 Task: Find out when the last Metromover Inner Loop train is departing from Government Center to Brickell.
Action: Mouse moved to (255, 64)
Screenshot: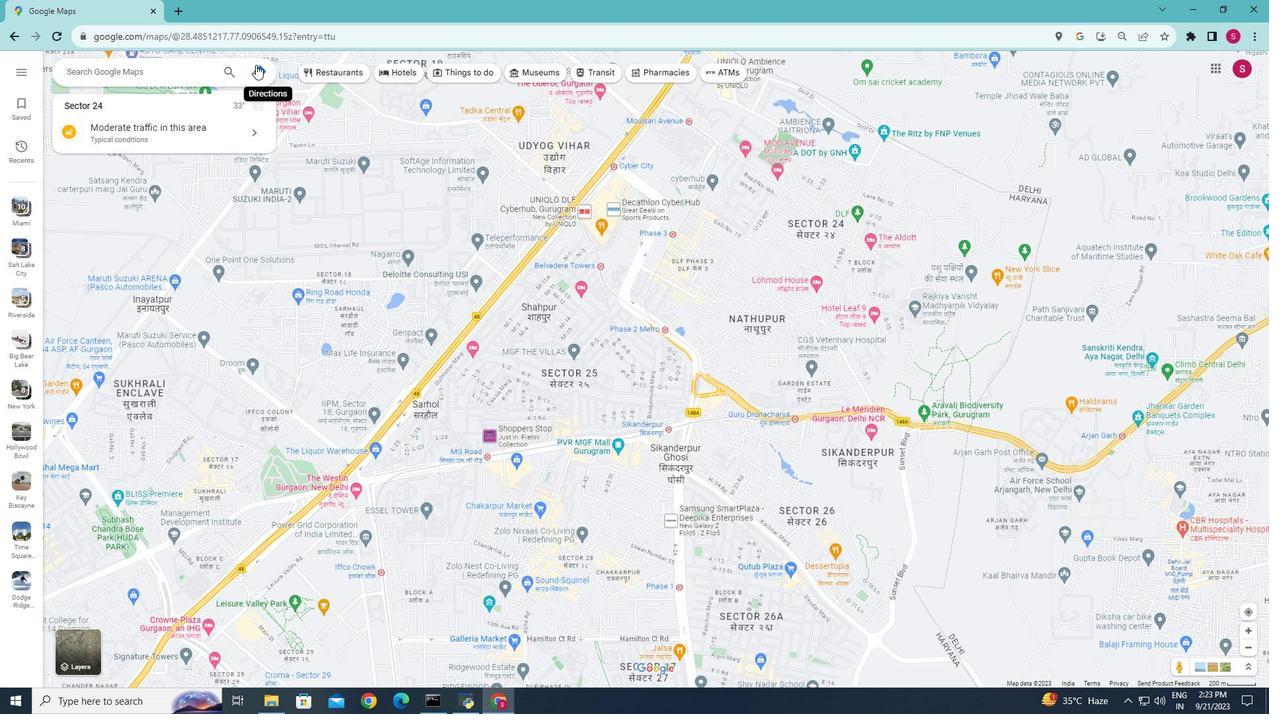 
Action: Mouse pressed left at (255, 64)
Screenshot: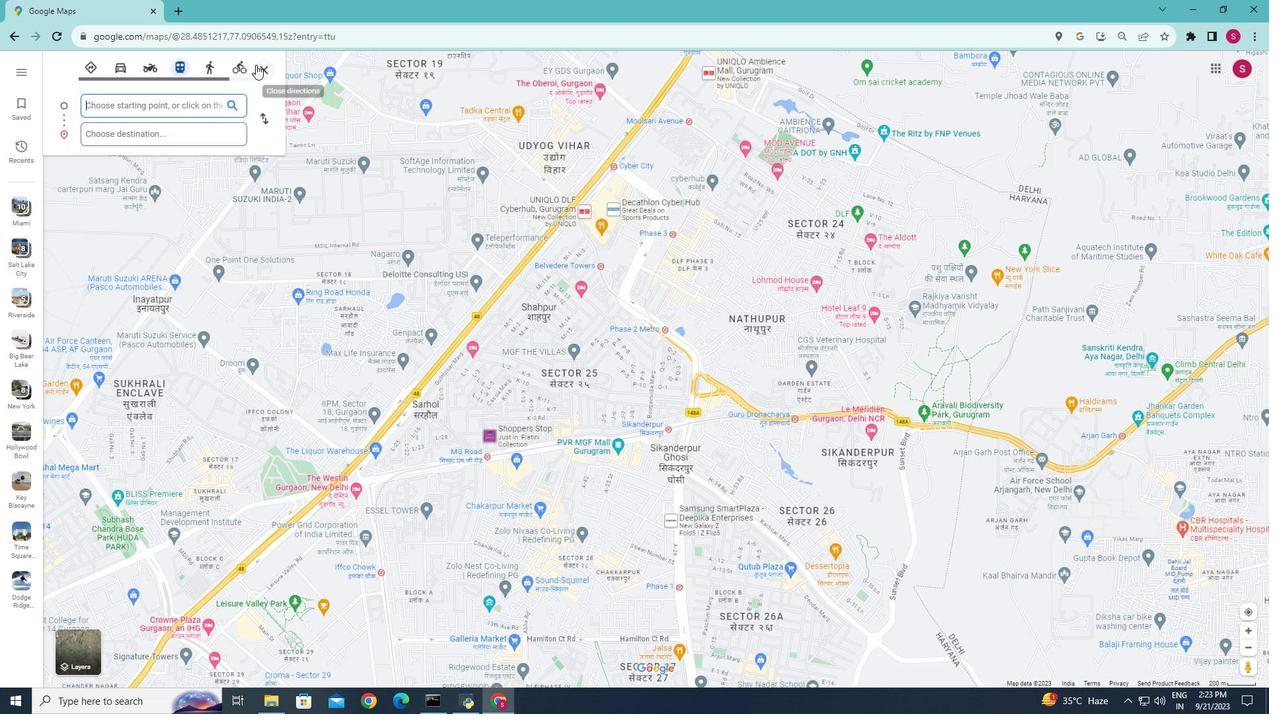 
Action: Mouse moved to (159, 109)
Screenshot: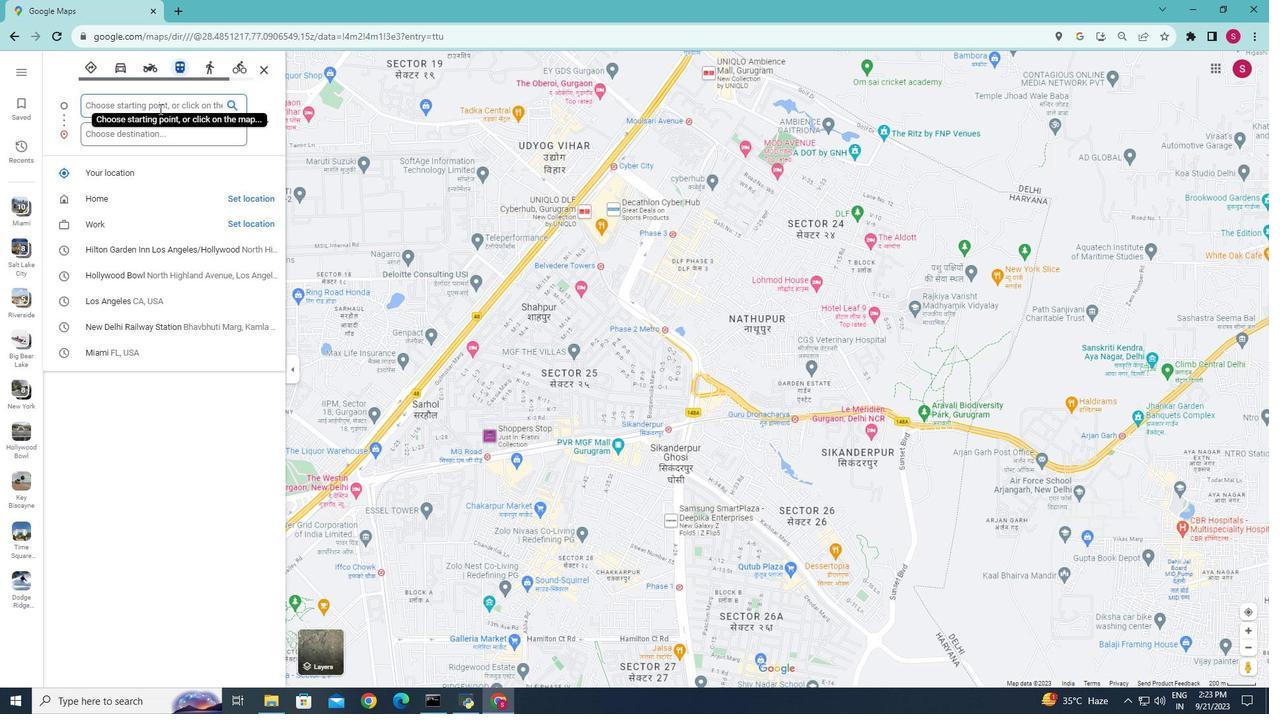 
Action: Mouse pressed left at (159, 109)
Screenshot: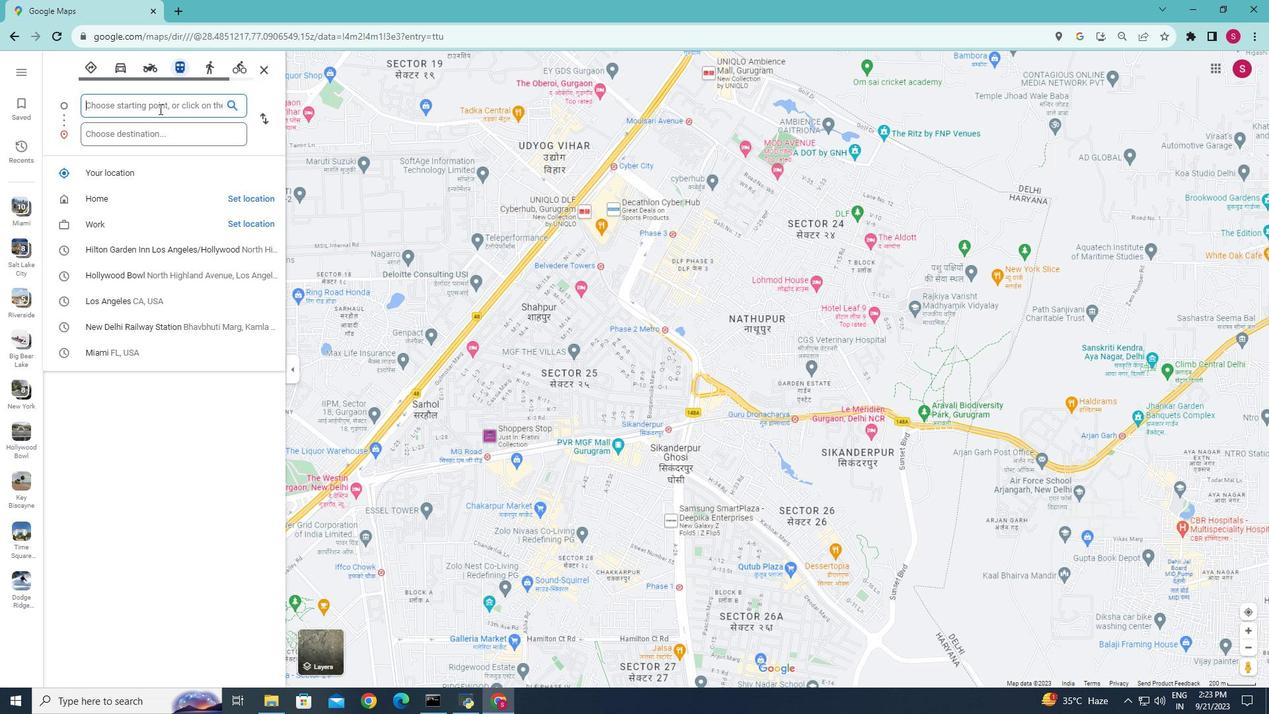 
Action: Key pressed <Key.caps_lock>G<Key.caps_lock>overnment<Key.space><Key.caps_lock>C<Key.caps_lock>enter
Screenshot: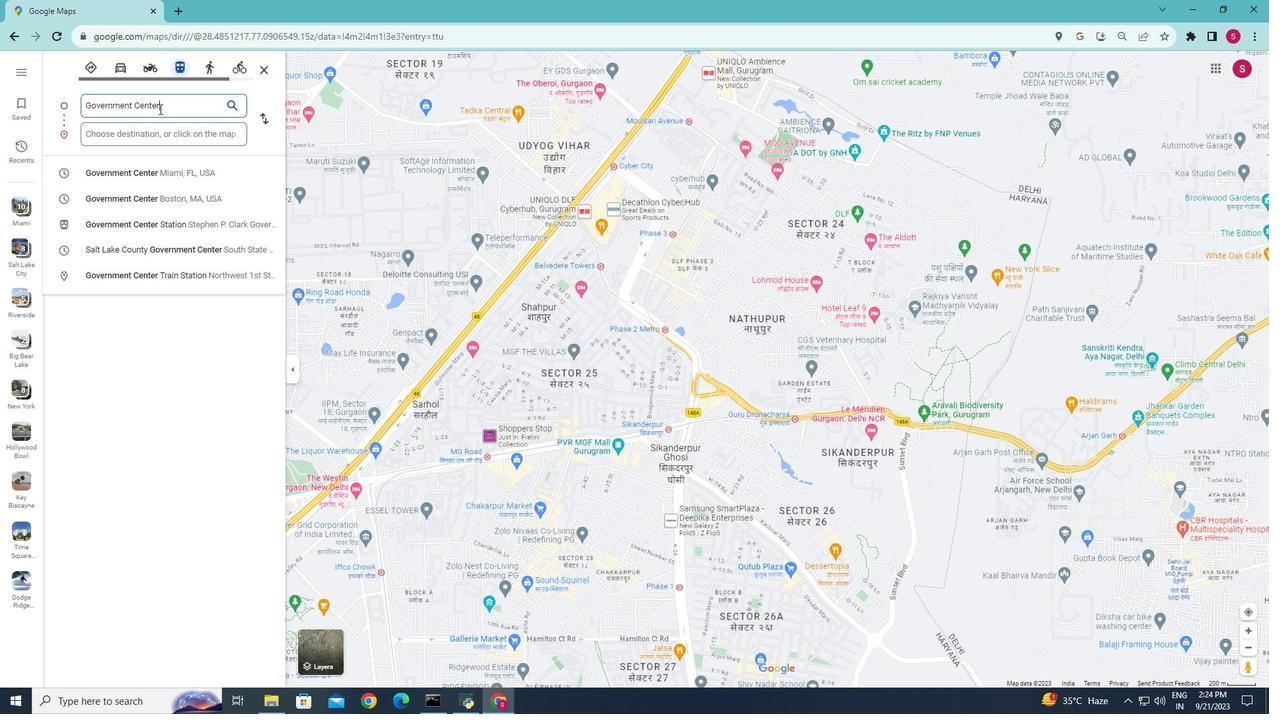 
Action: Mouse moved to (163, 166)
Screenshot: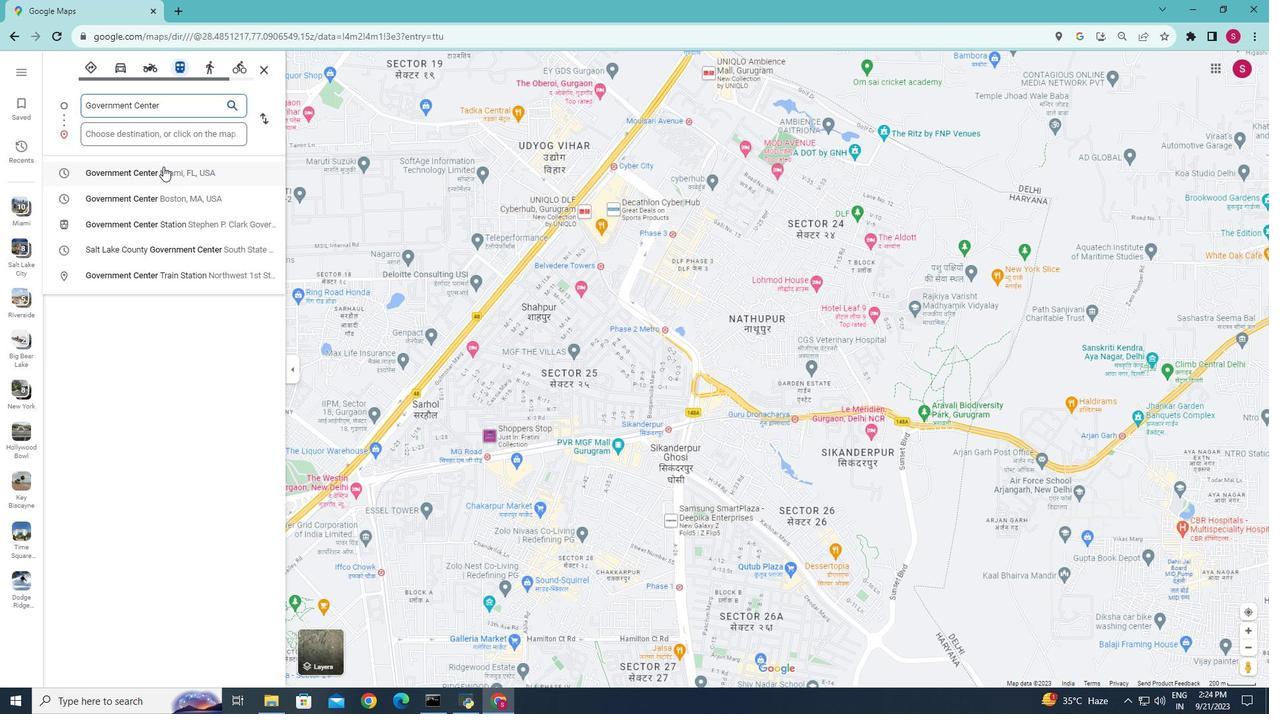 
Action: Mouse pressed left at (163, 166)
Screenshot: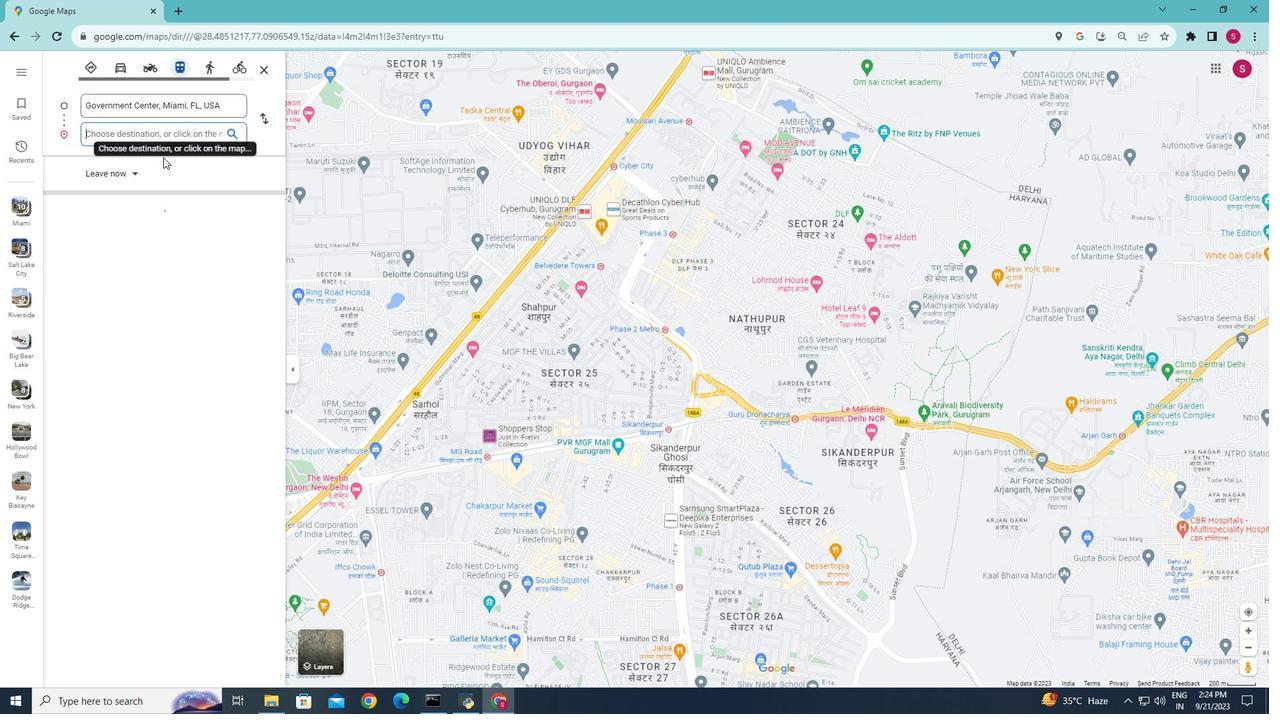 
Action: Mouse moved to (158, 132)
Screenshot: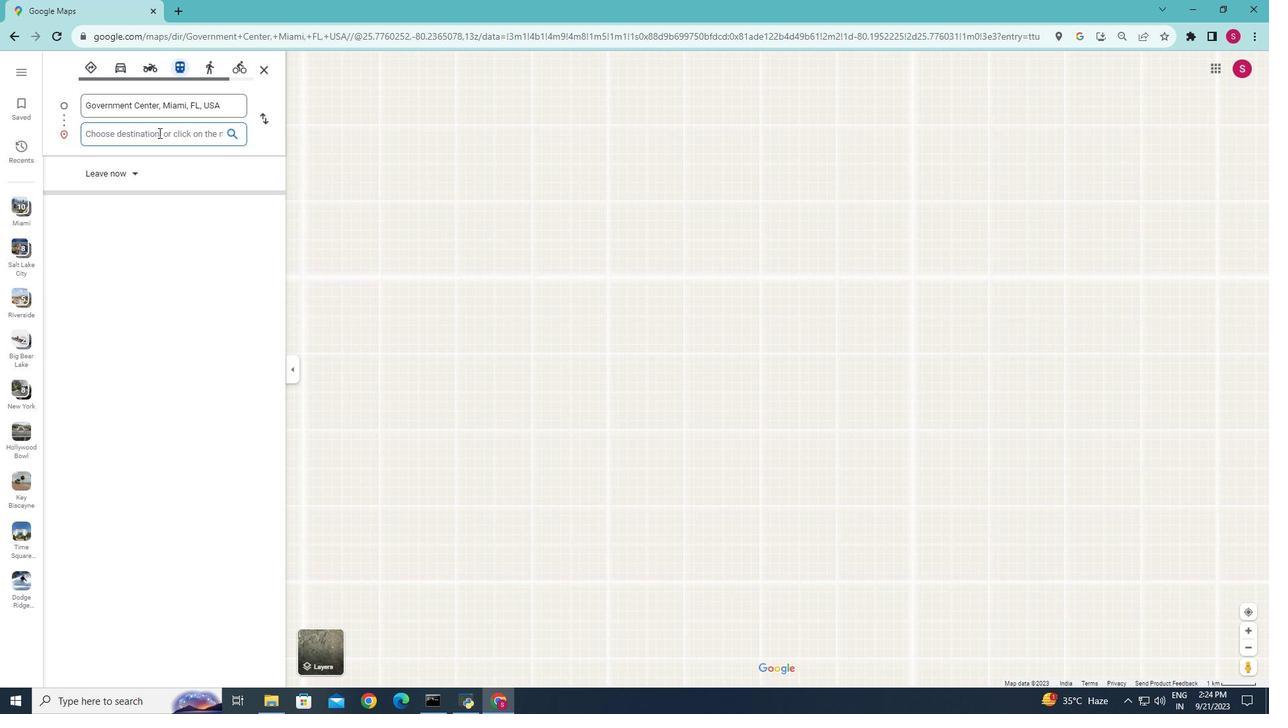 
Action: Mouse pressed left at (158, 132)
Screenshot: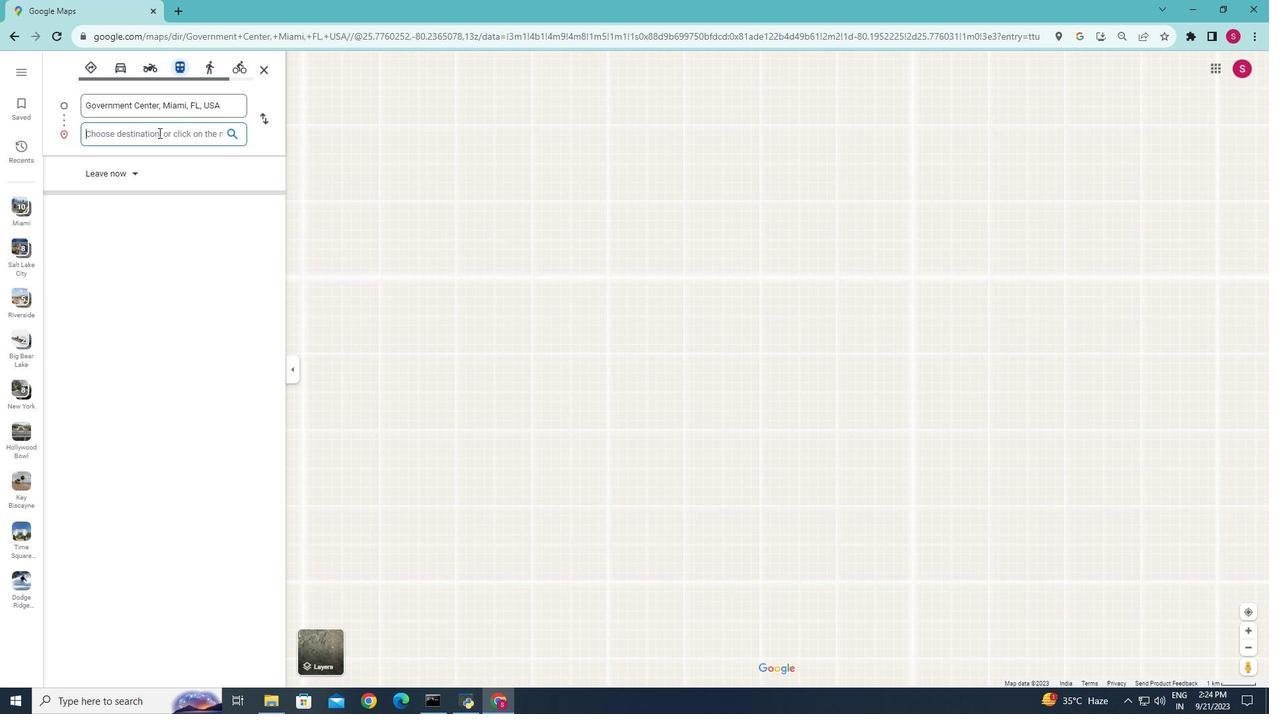 
Action: Key pressed <Key.caps_lock>B<Key.caps_lock>rickell
Screenshot: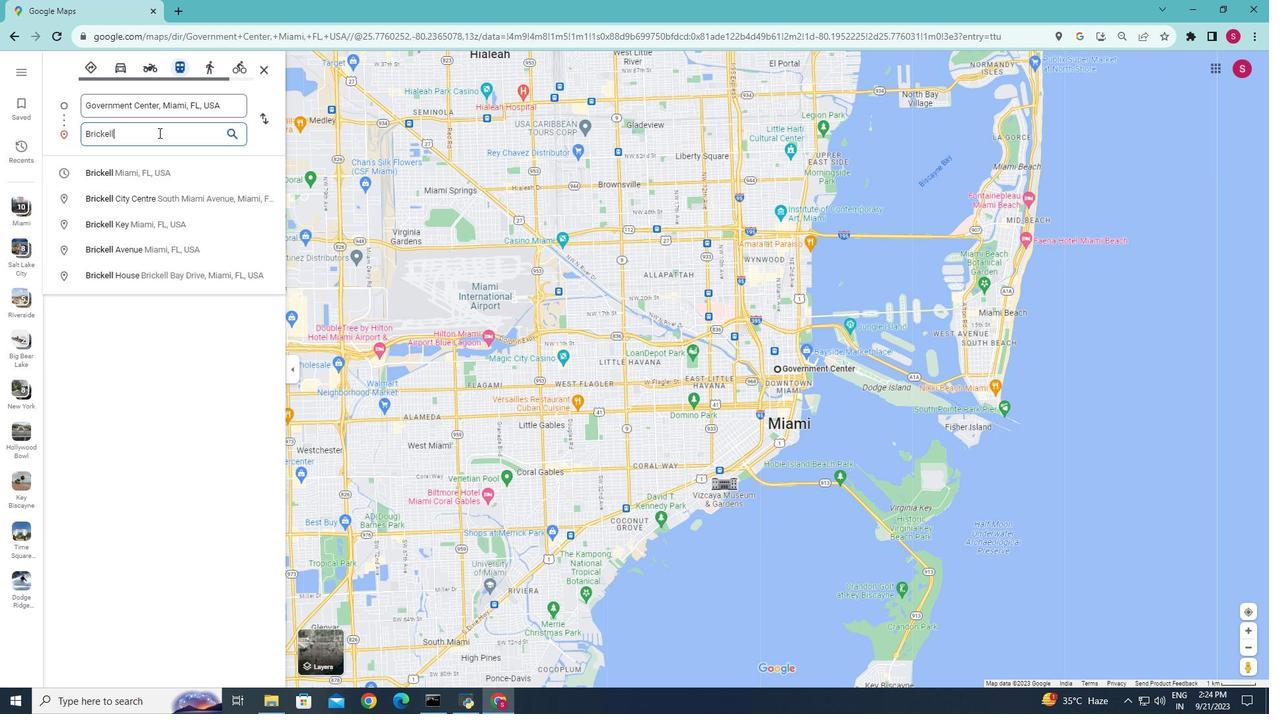 
Action: Mouse moved to (153, 170)
Screenshot: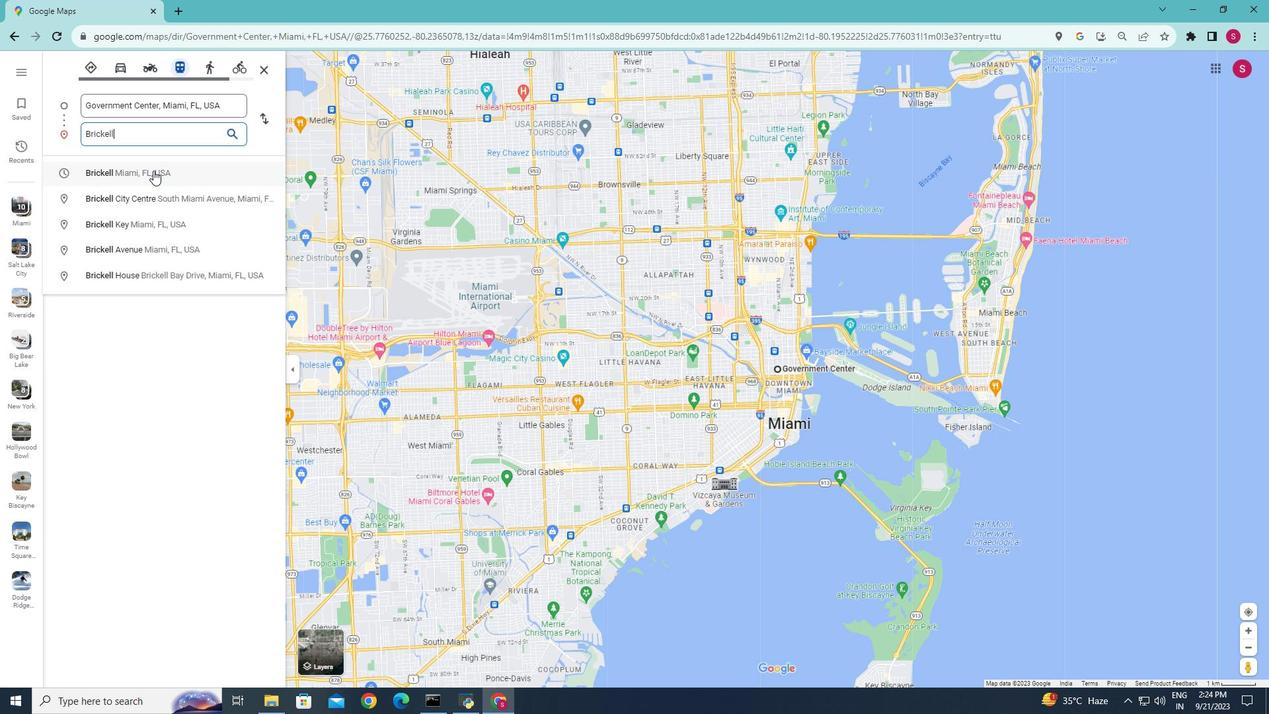 
Action: Mouse pressed left at (153, 170)
Screenshot: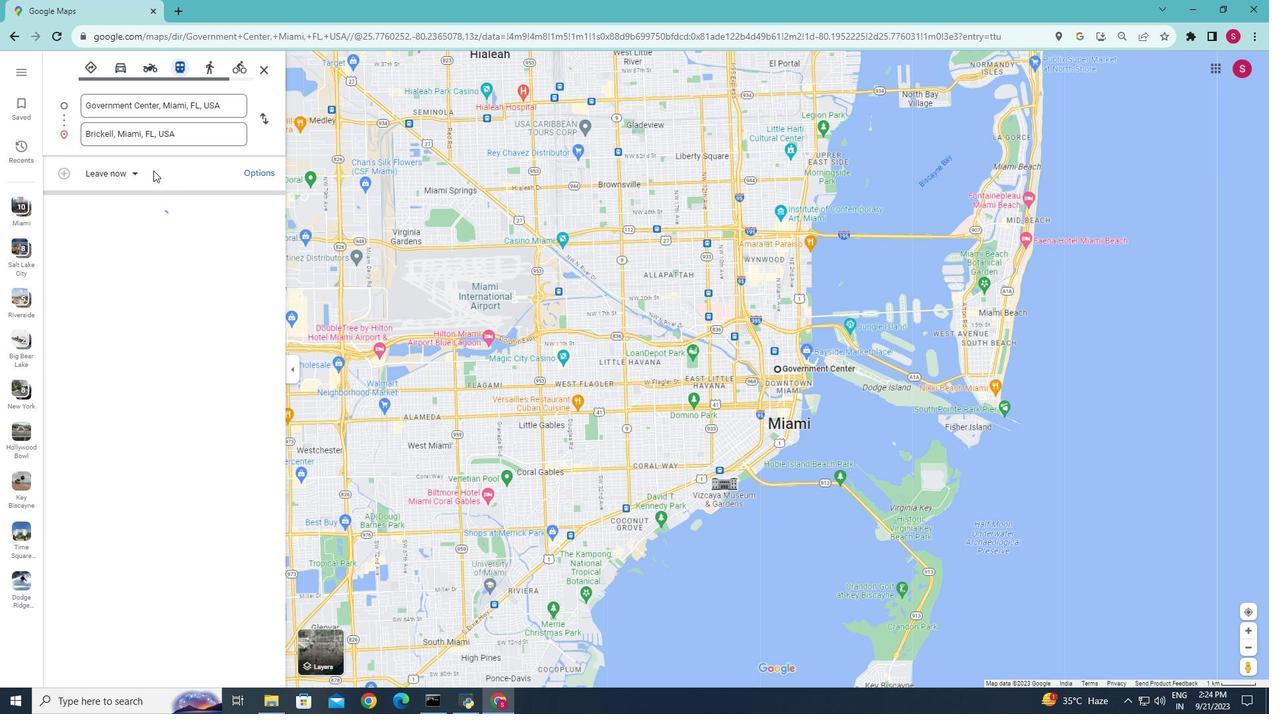 
Action: Mouse moved to (109, 308)
Screenshot: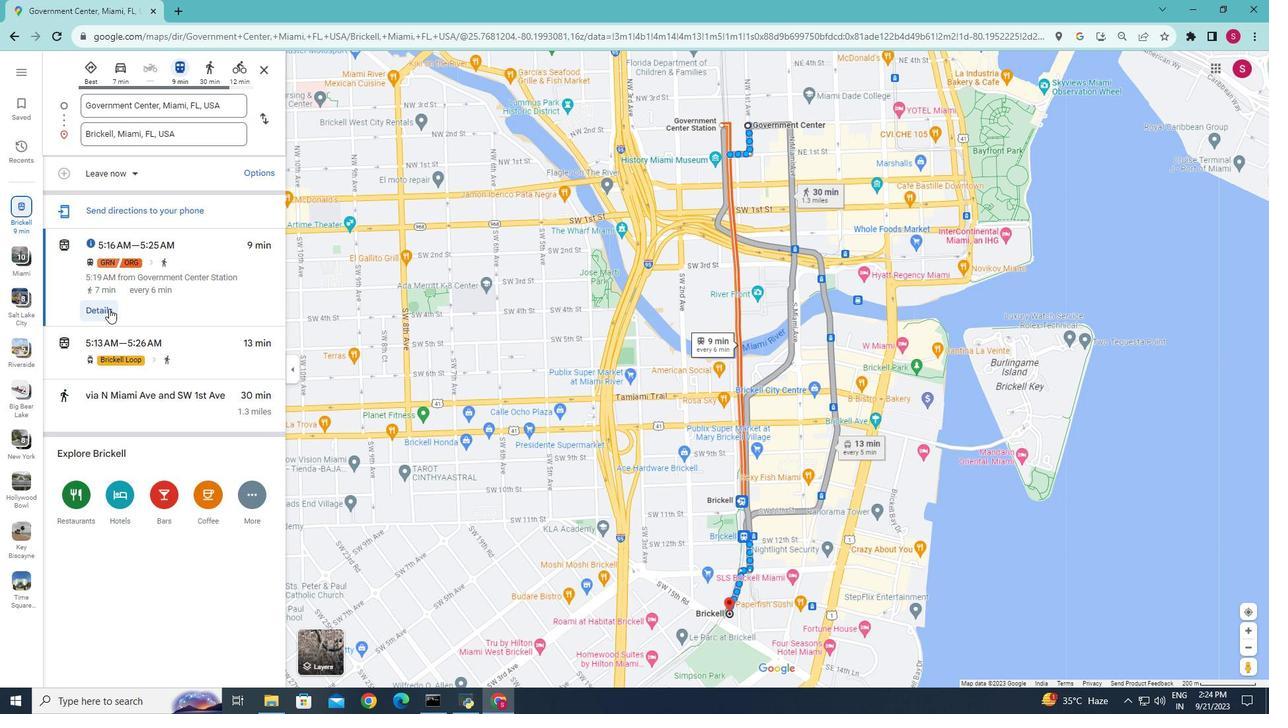 
Action: Mouse pressed left at (109, 308)
Screenshot: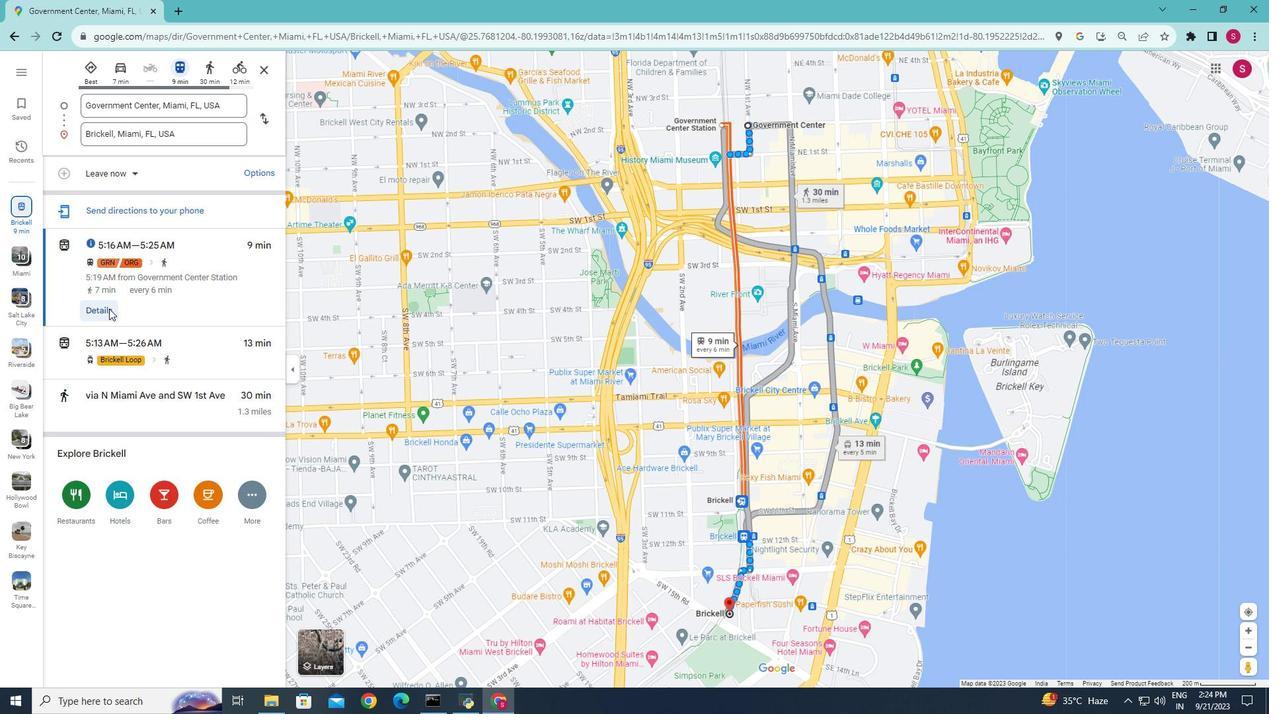 
Action: Mouse moved to (171, 394)
Screenshot: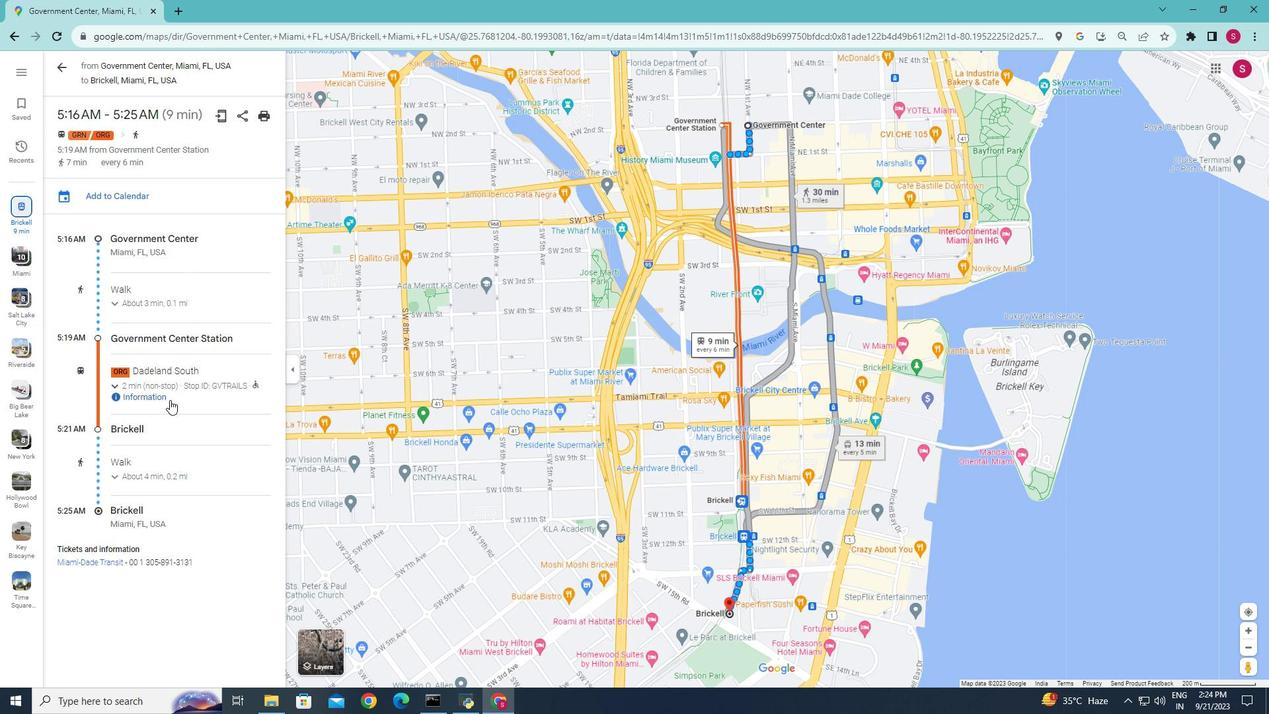 
Action: Mouse scrolled (171, 394) with delta (0, 0)
Screenshot: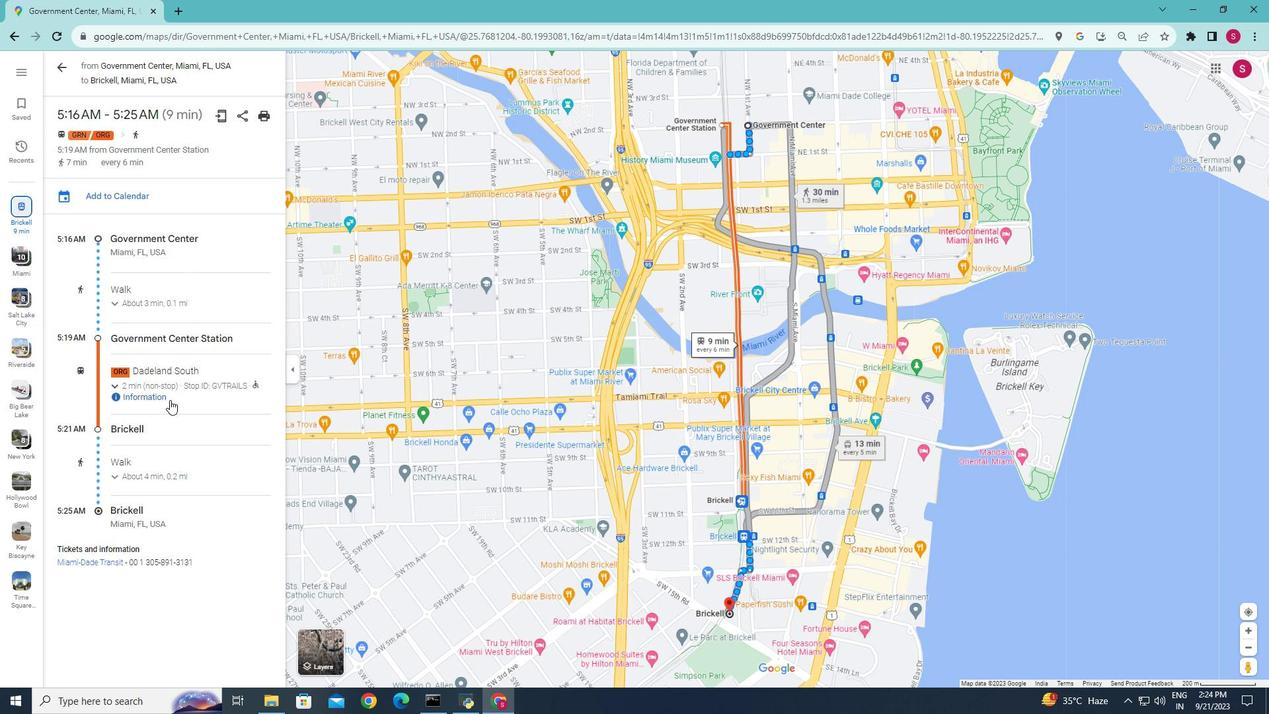 
Action: Mouse moved to (169, 400)
Screenshot: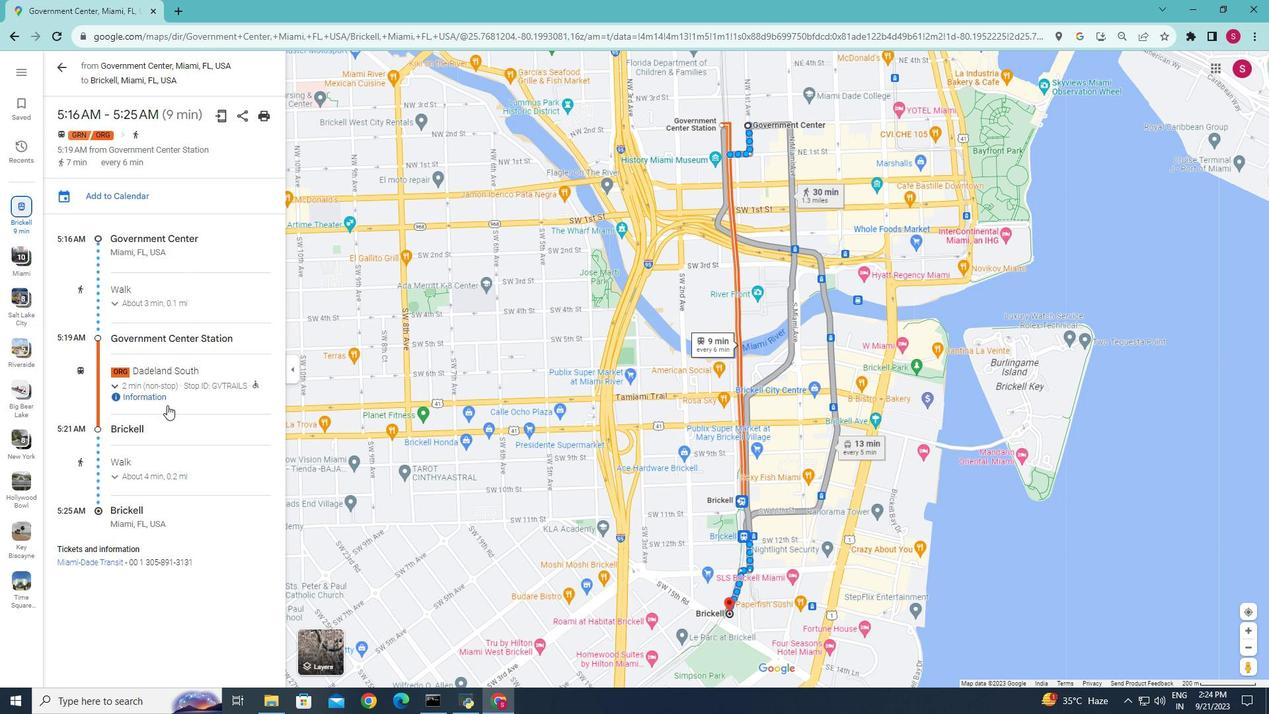 
Action: Mouse scrolled (169, 399) with delta (0, 0)
Screenshot: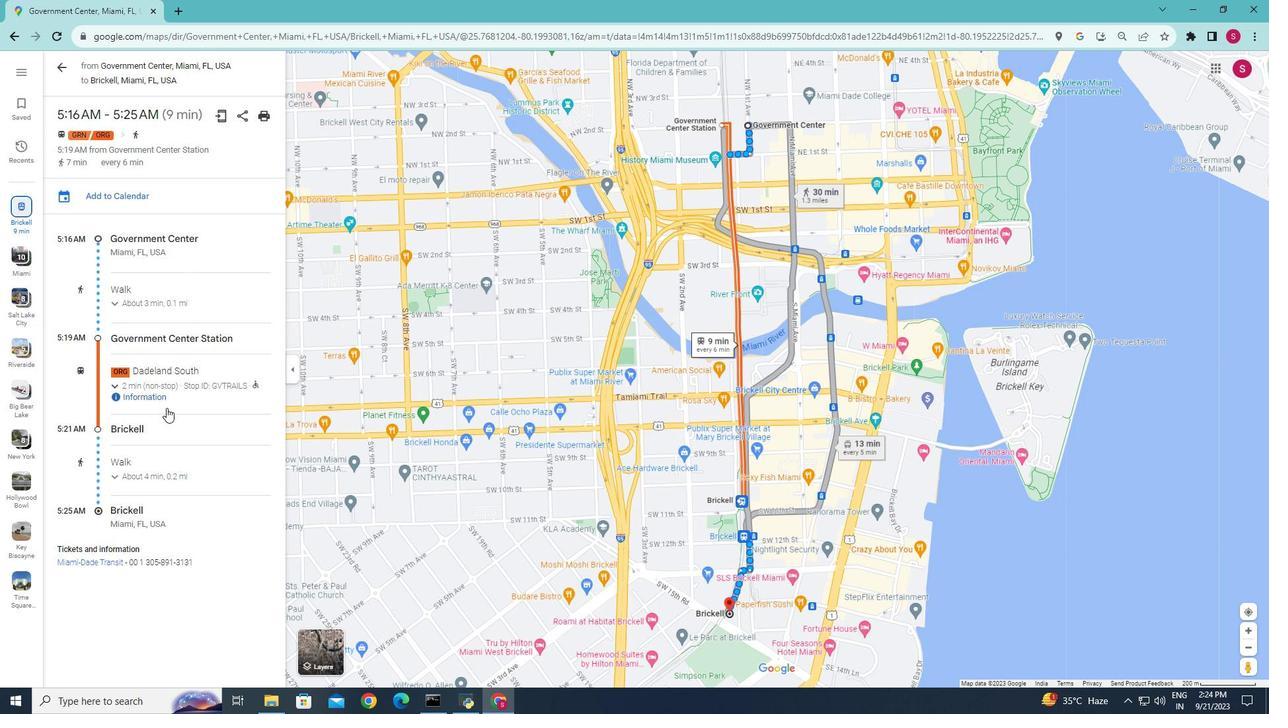 
Action: Mouse moved to (155, 355)
Screenshot: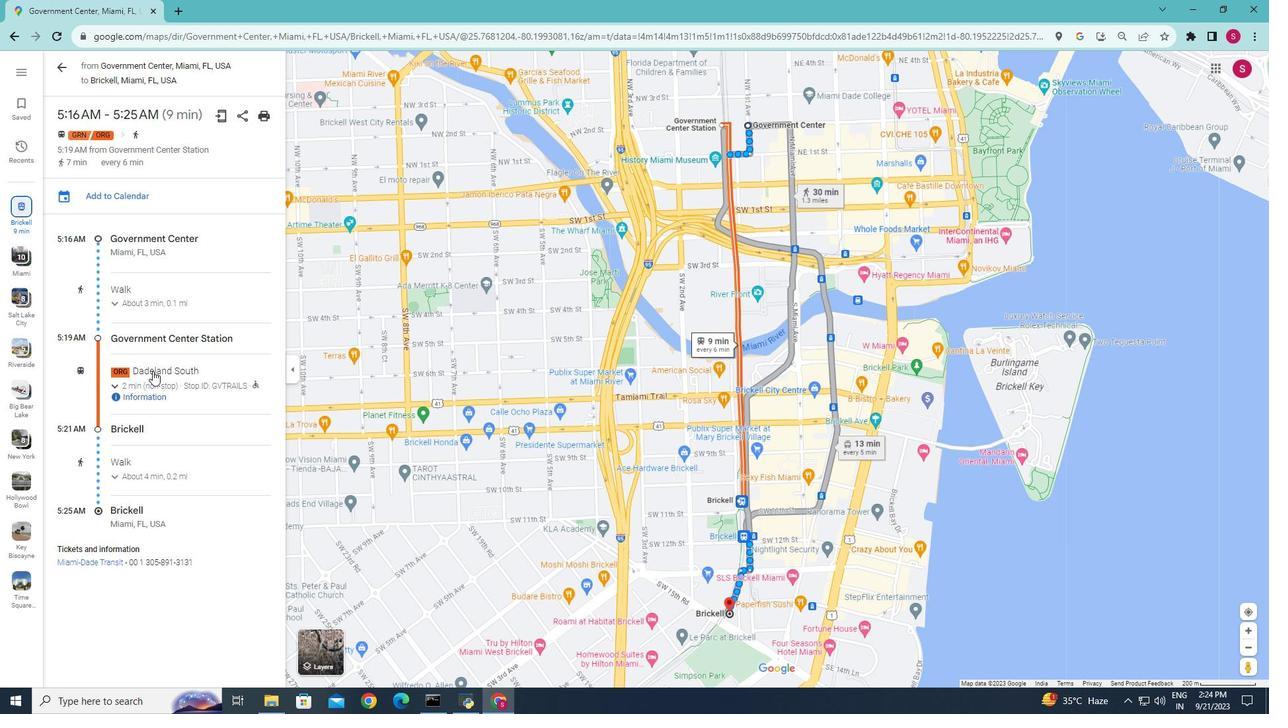 
Action: Mouse scrolled (155, 355) with delta (0, 0)
Screenshot: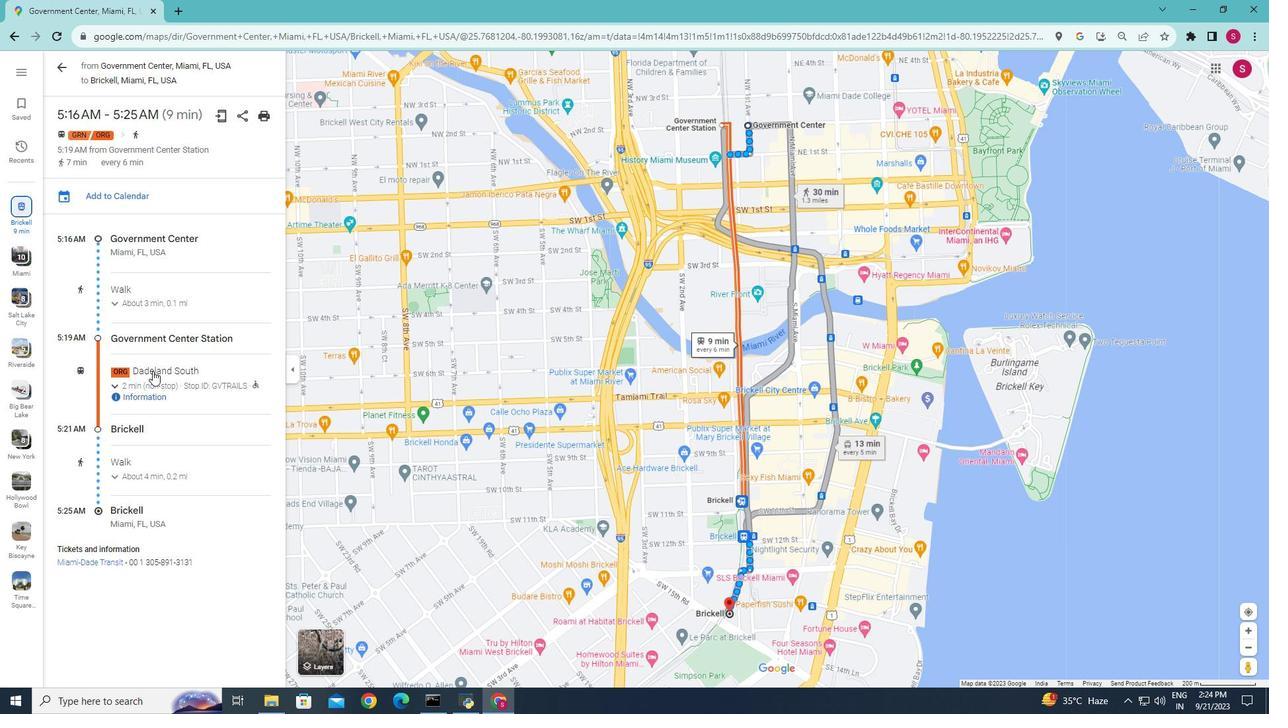 
Action: Mouse moved to (65, 68)
Screenshot: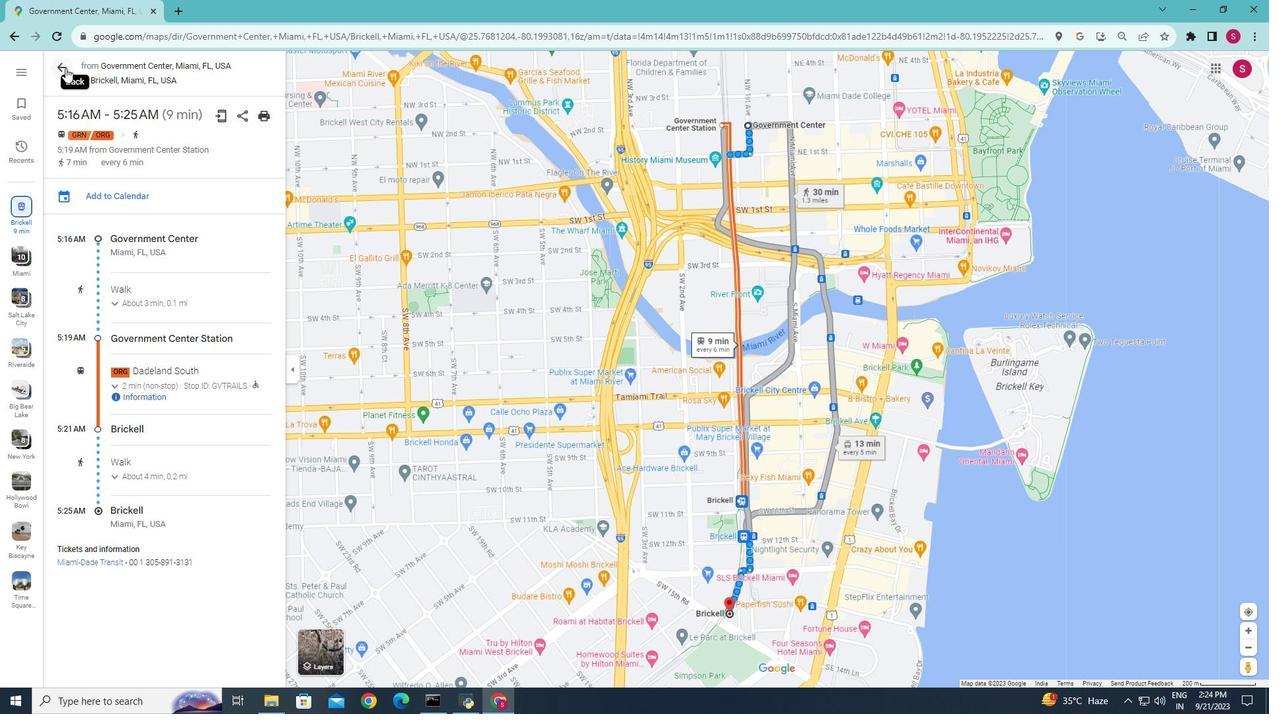 
Action: Mouse pressed left at (65, 68)
Screenshot: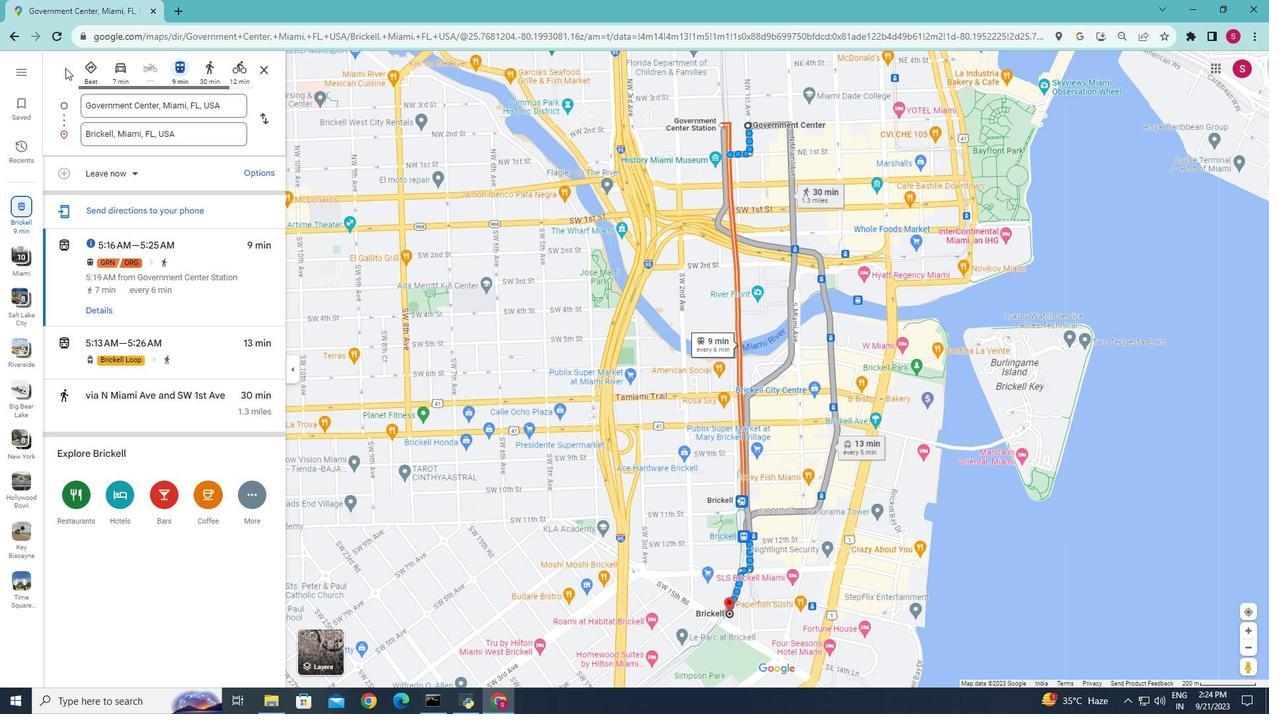 
Action: Mouse moved to (252, 174)
Screenshot: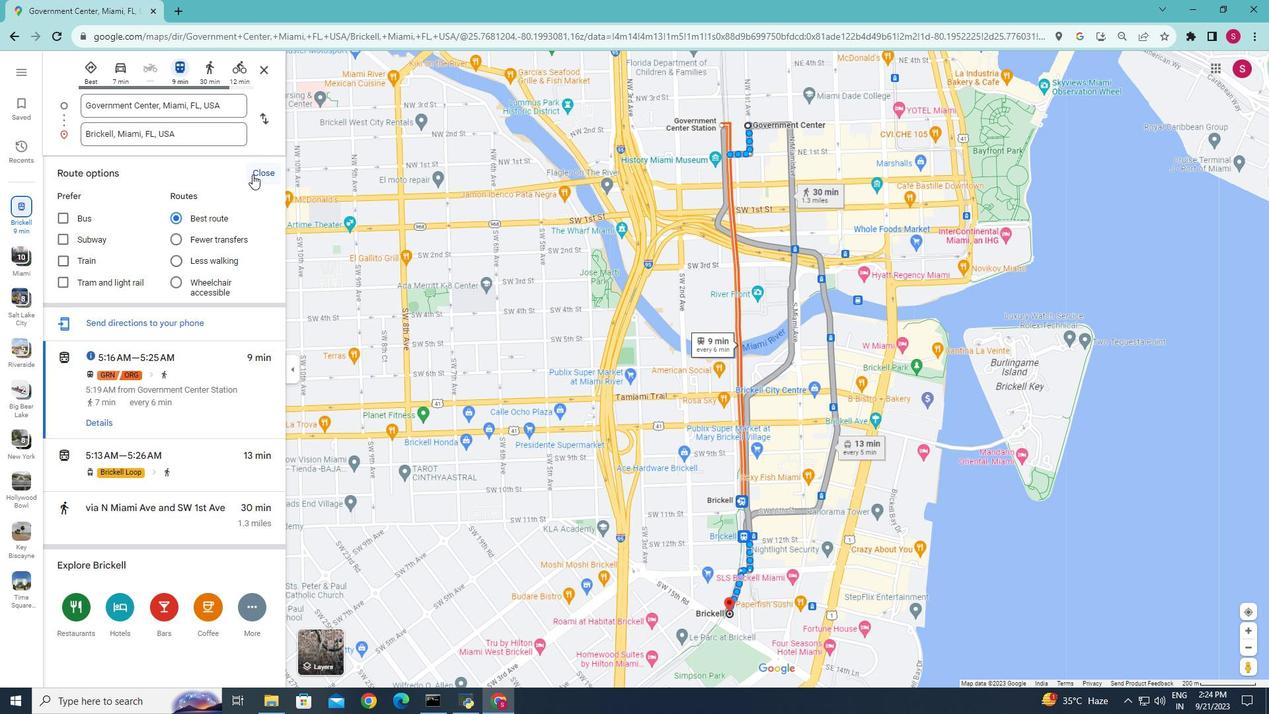 
Action: Mouse pressed left at (252, 174)
Screenshot: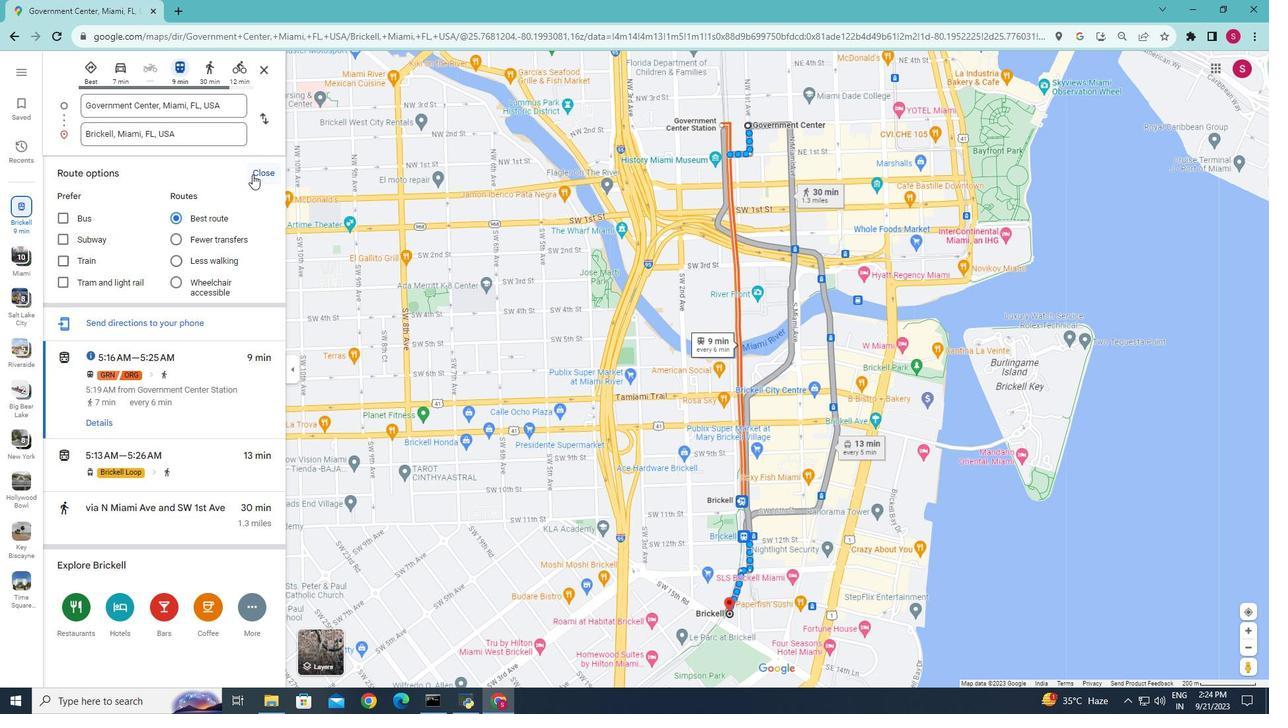 
Action: Mouse moved to (62, 262)
Screenshot: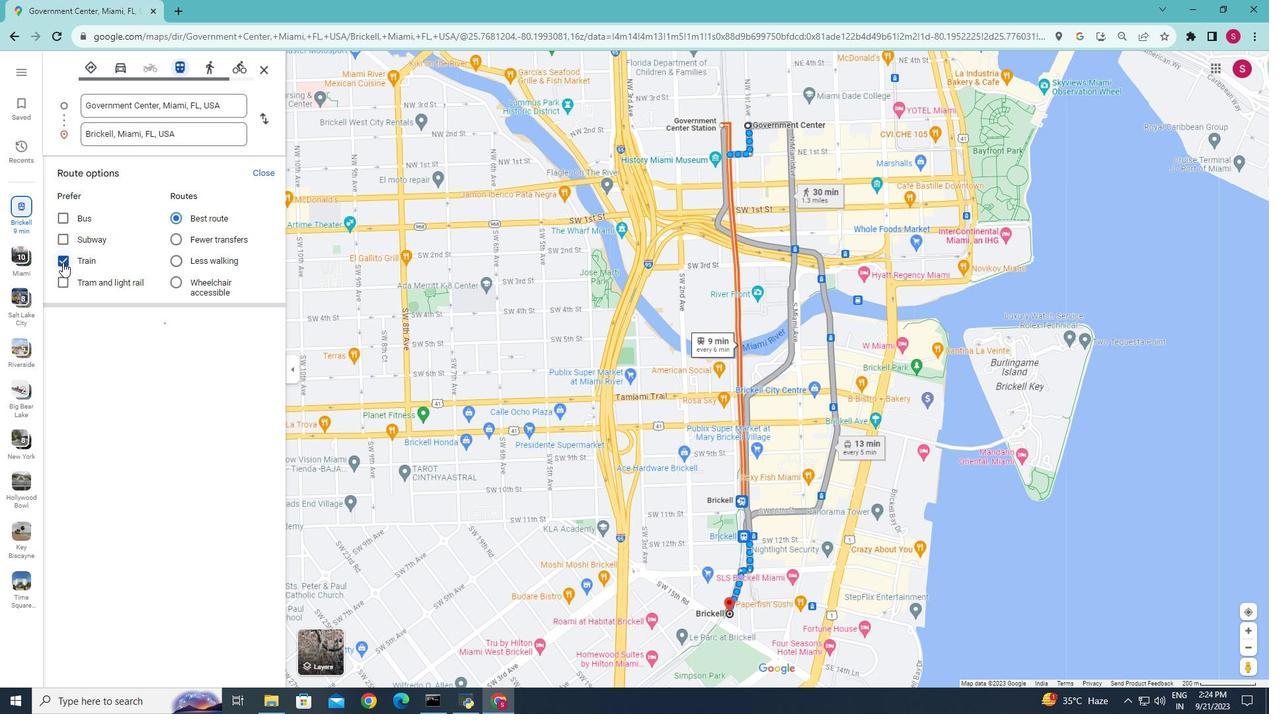 
Action: Mouse pressed left at (62, 262)
Screenshot: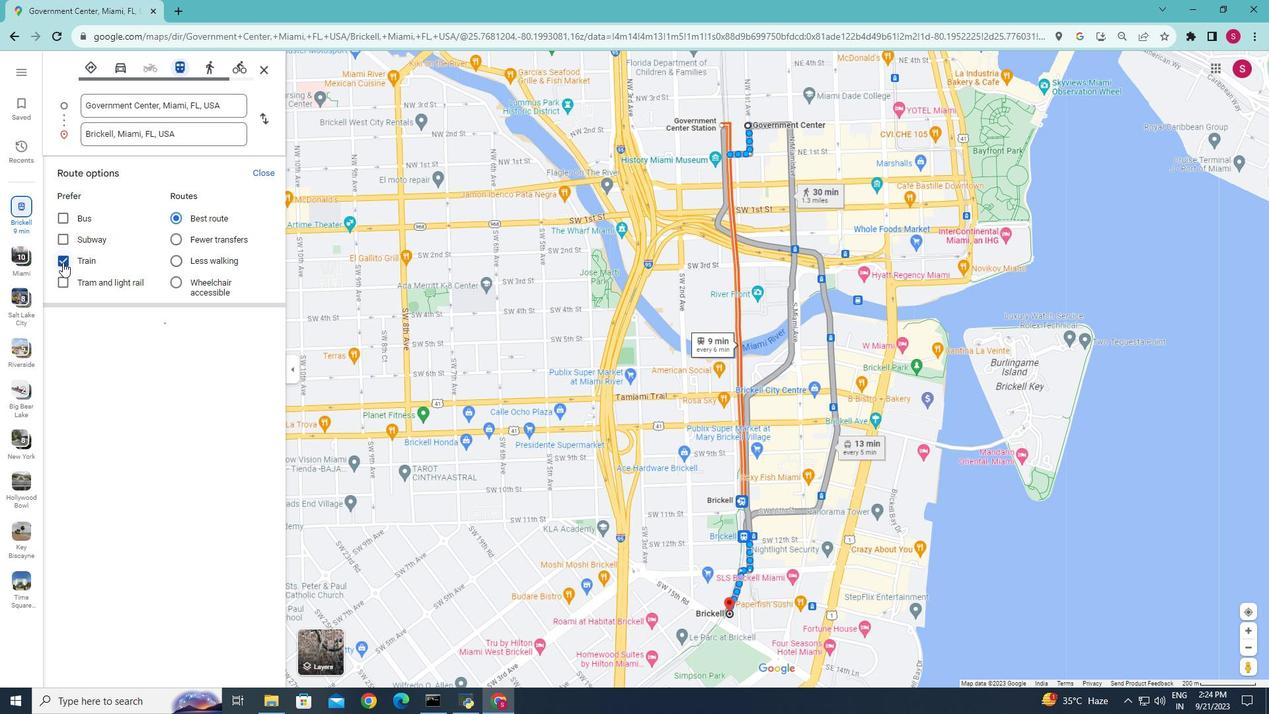 
Action: Mouse moved to (63, 279)
Screenshot: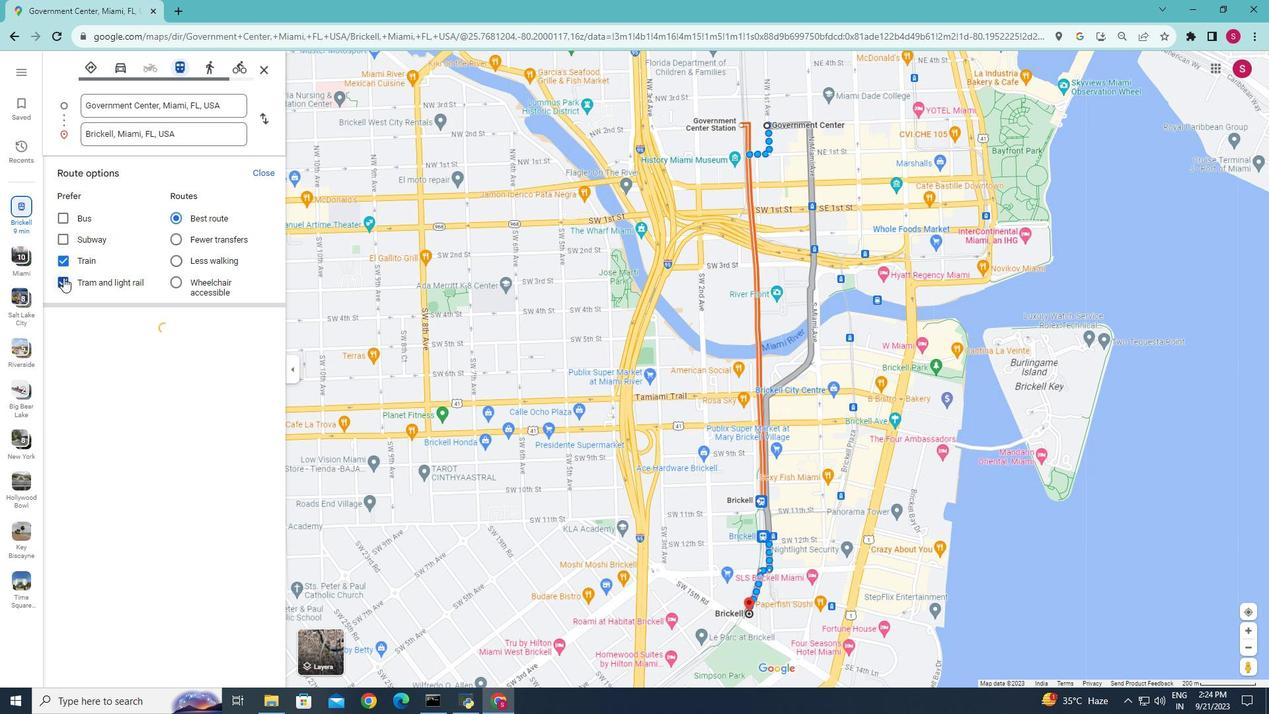 
Action: Mouse pressed left at (63, 279)
Screenshot: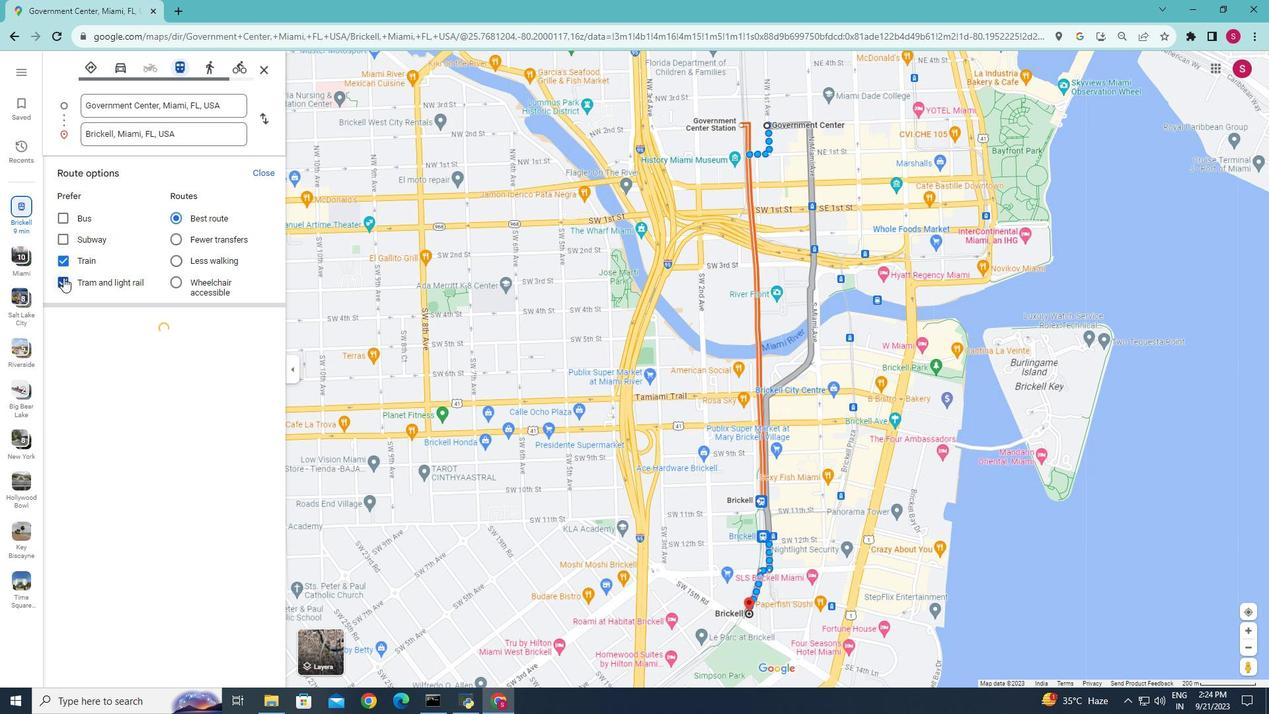 
Action: Mouse moved to (99, 423)
Screenshot: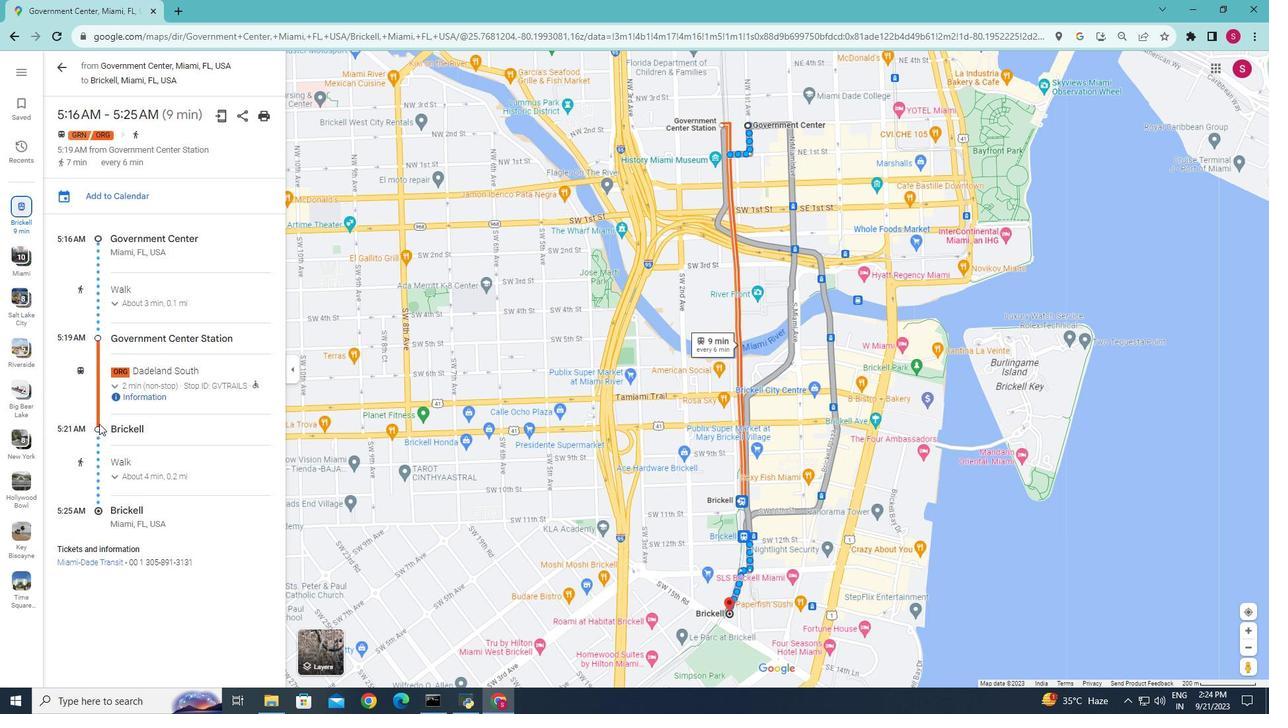 
Action: Mouse pressed left at (99, 423)
Screenshot: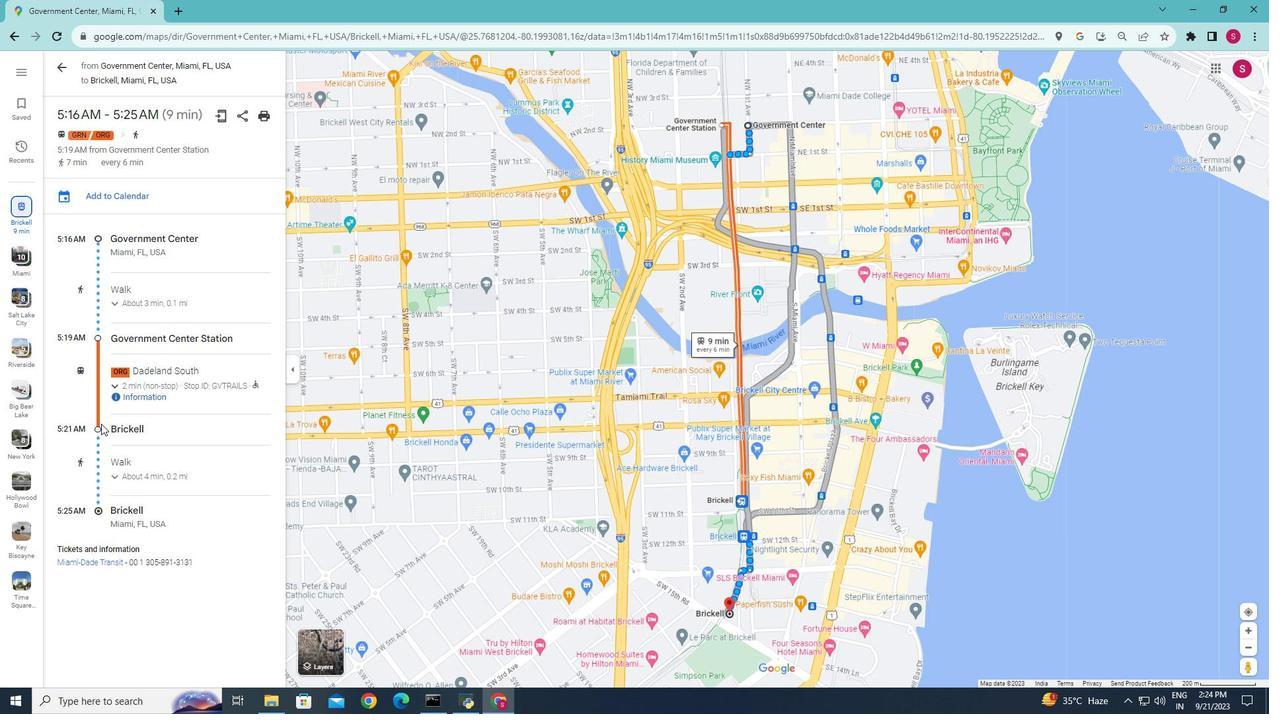 
Action: Mouse moved to (205, 411)
Screenshot: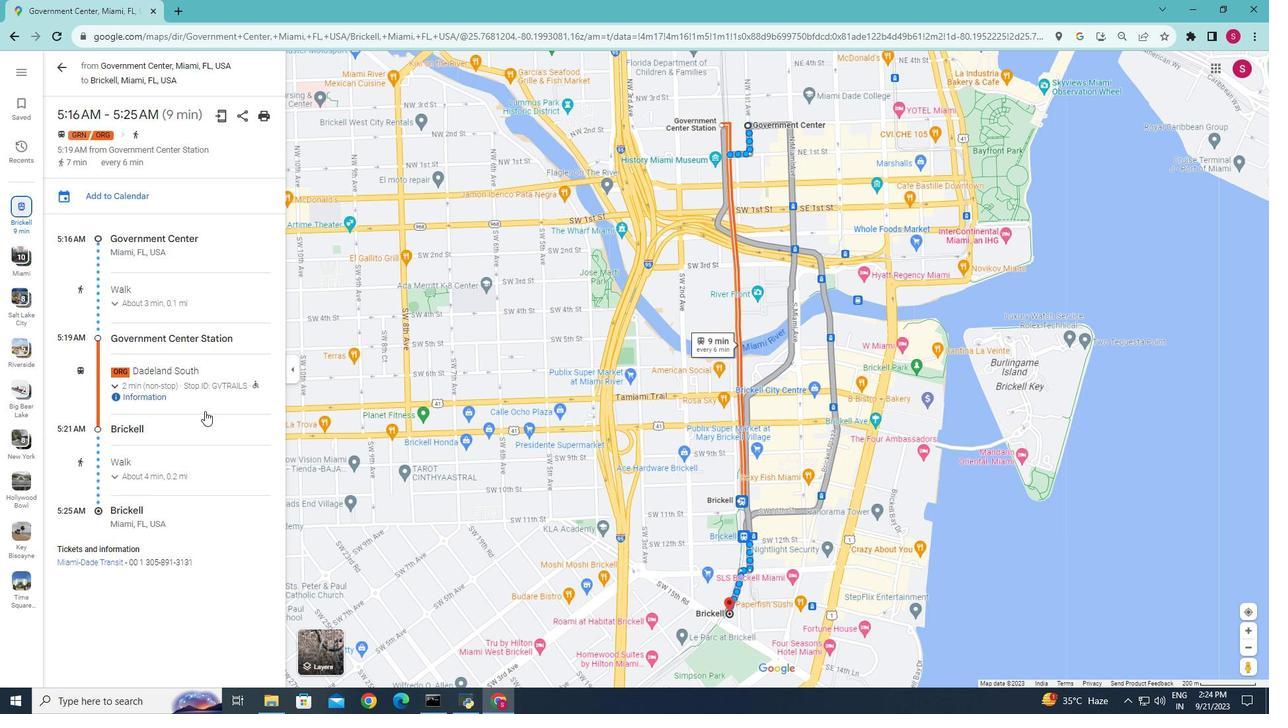 
Action: Mouse scrolled (205, 410) with delta (0, 0)
Screenshot: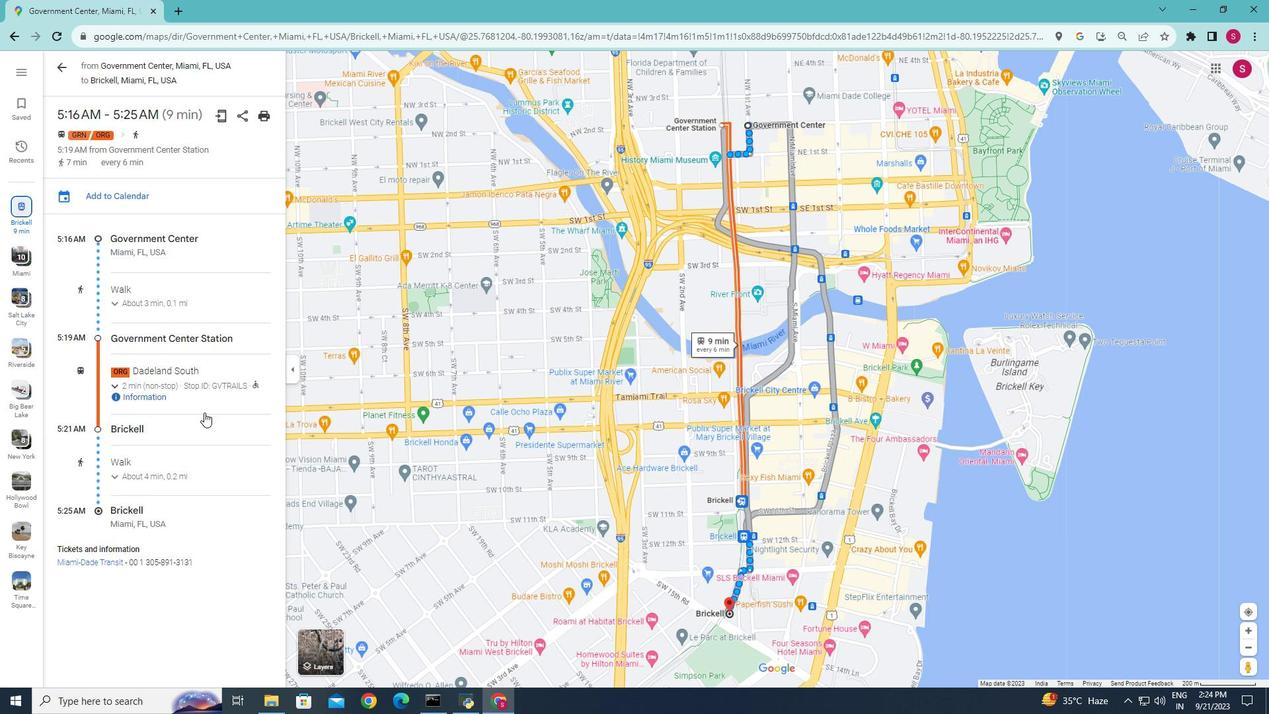 
Action: Mouse scrolled (205, 410) with delta (0, 0)
Screenshot: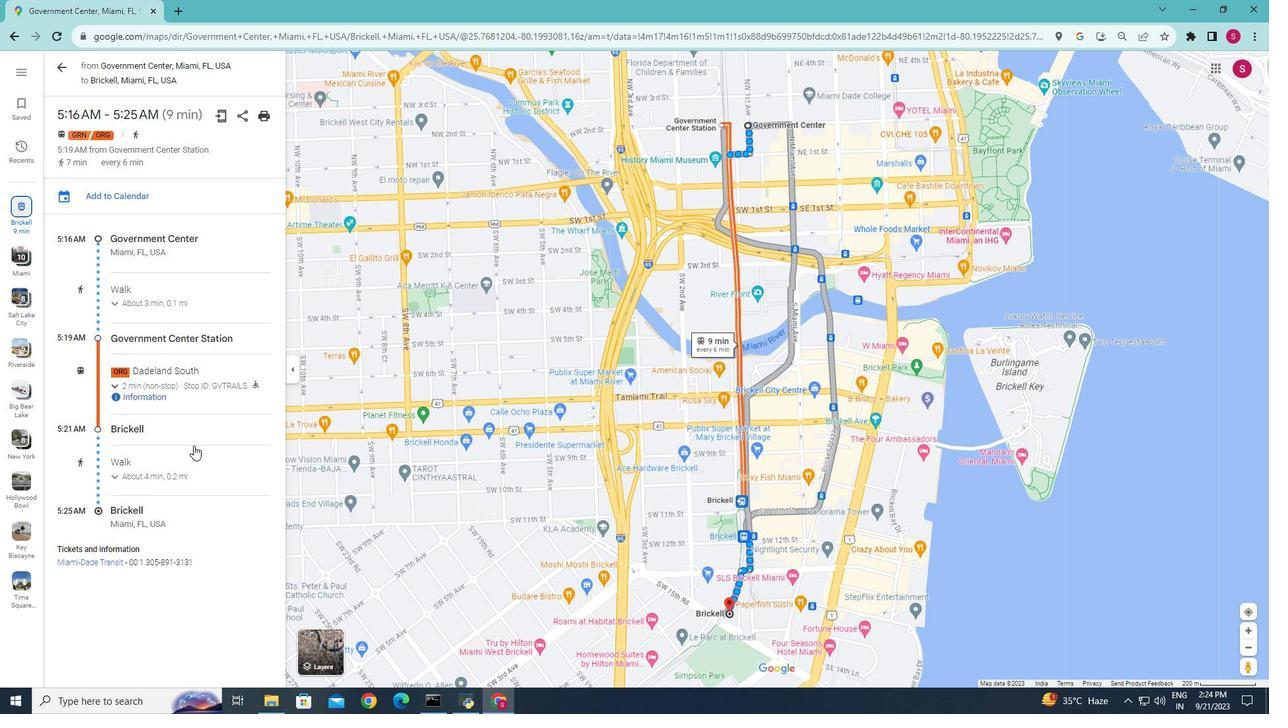 
Action: Mouse moved to (205, 412)
Screenshot: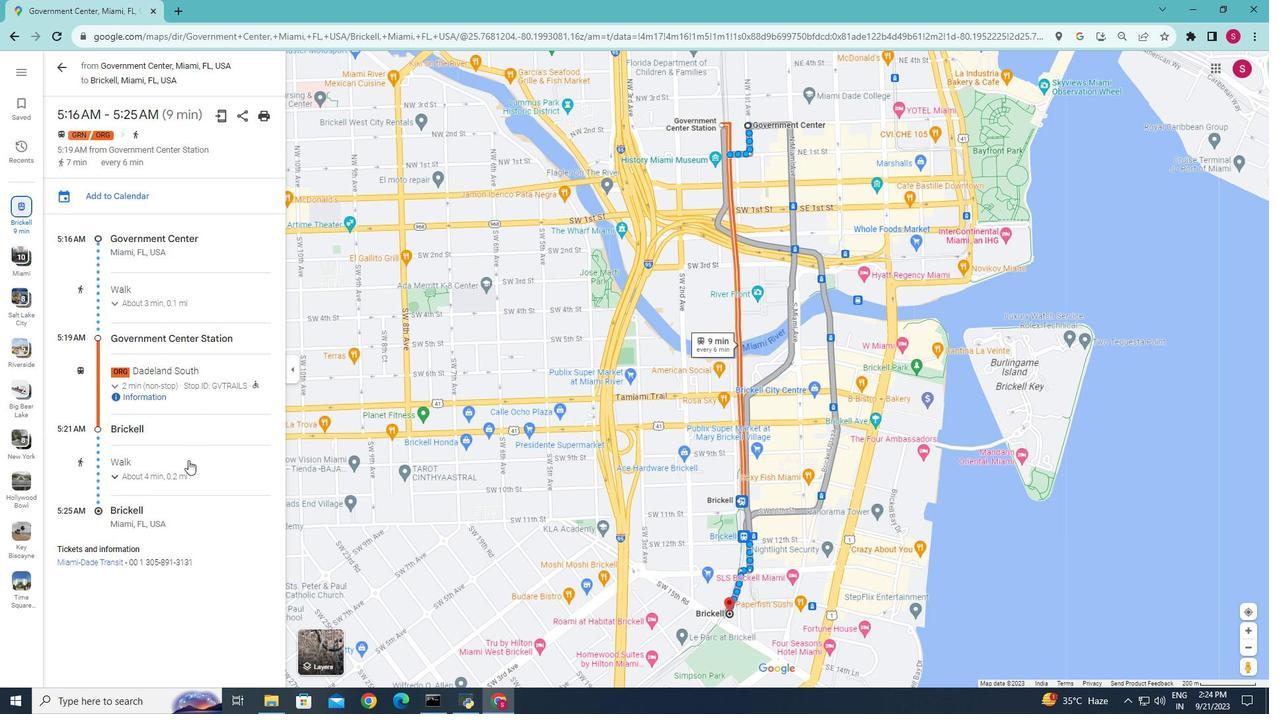 
Action: Mouse scrolled (205, 411) with delta (0, 0)
Screenshot: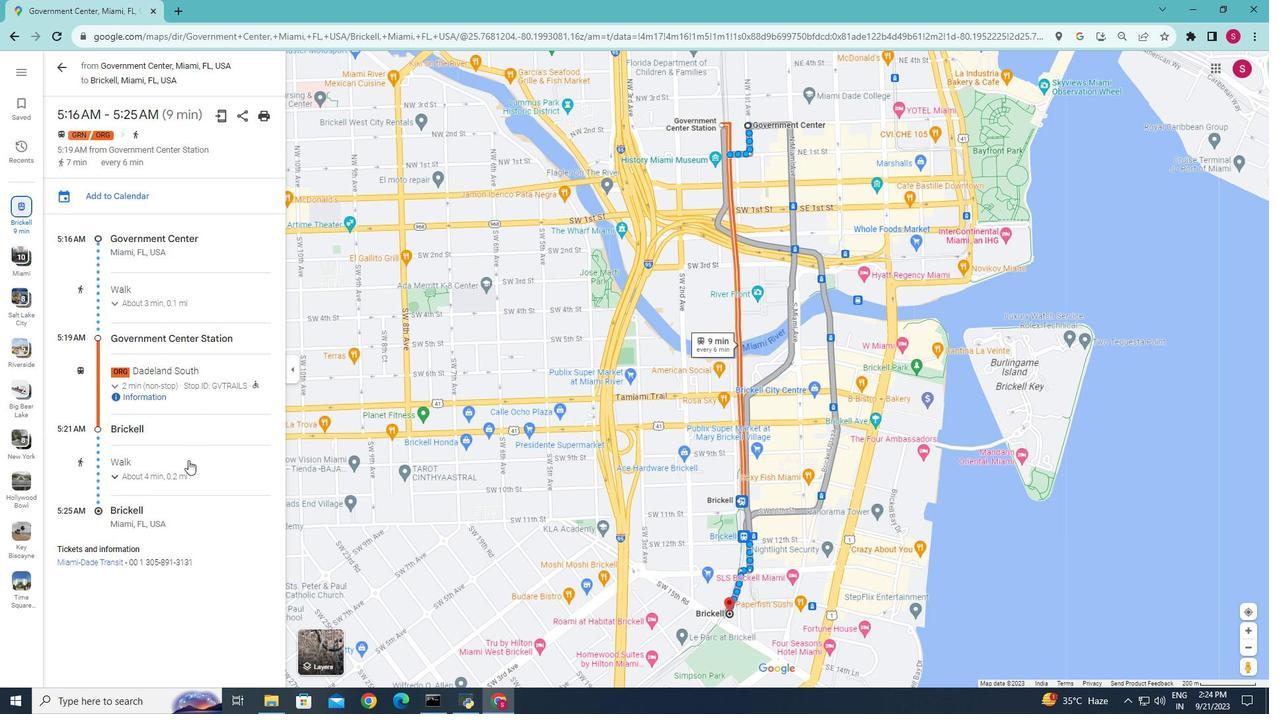 
Action: Mouse moved to (188, 460)
Screenshot: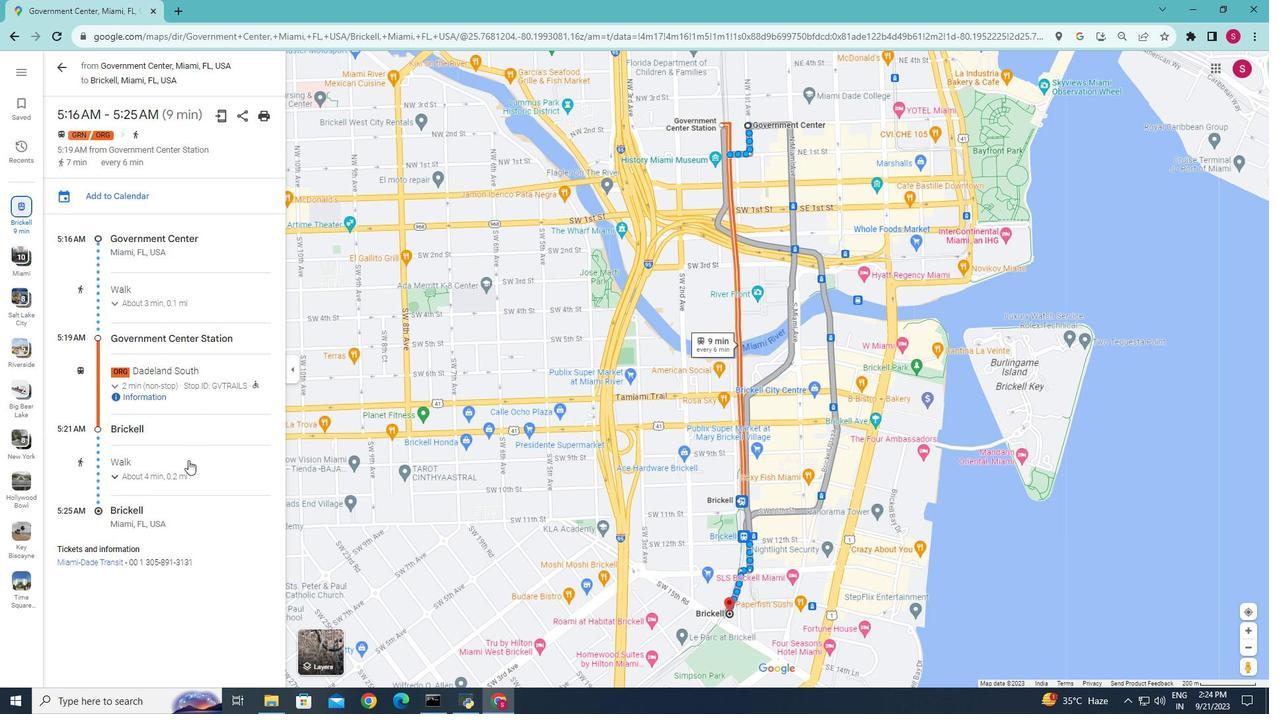 
Action: Mouse scrolled (188, 461) with delta (0, 0)
Screenshot: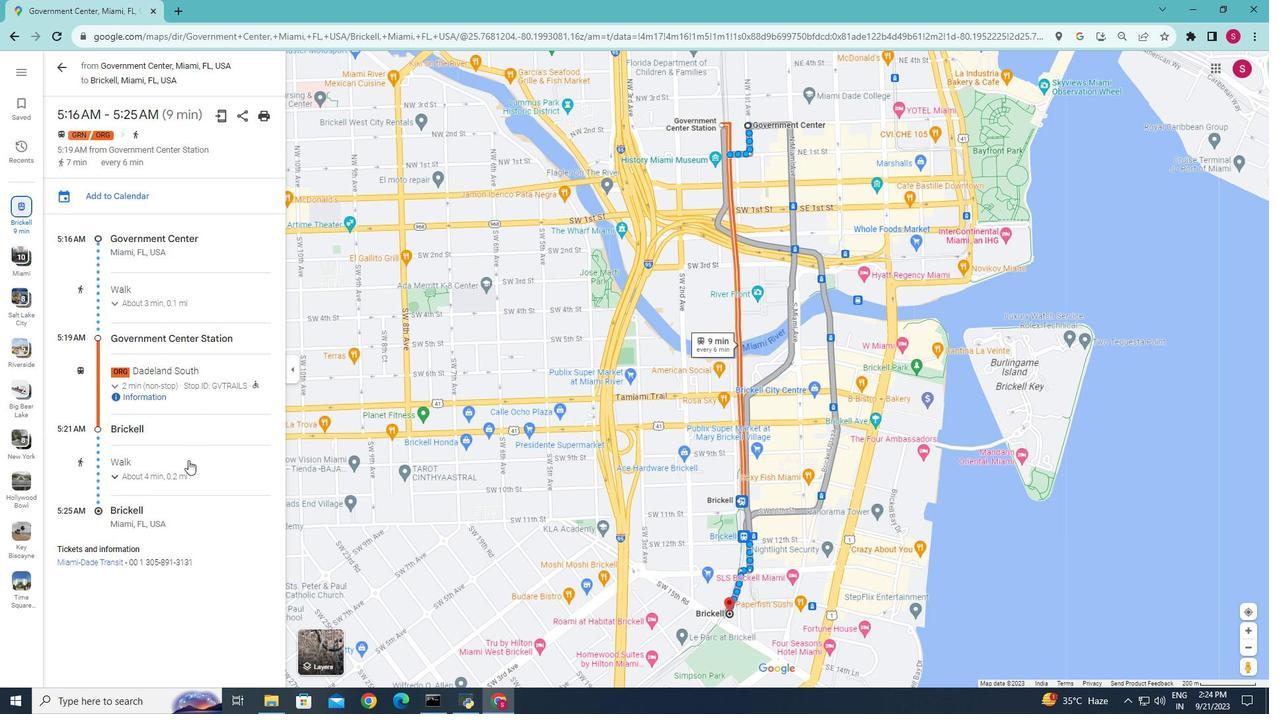 
Action: Mouse scrolled (188, 461) with delta (0, 0)
Screenshot: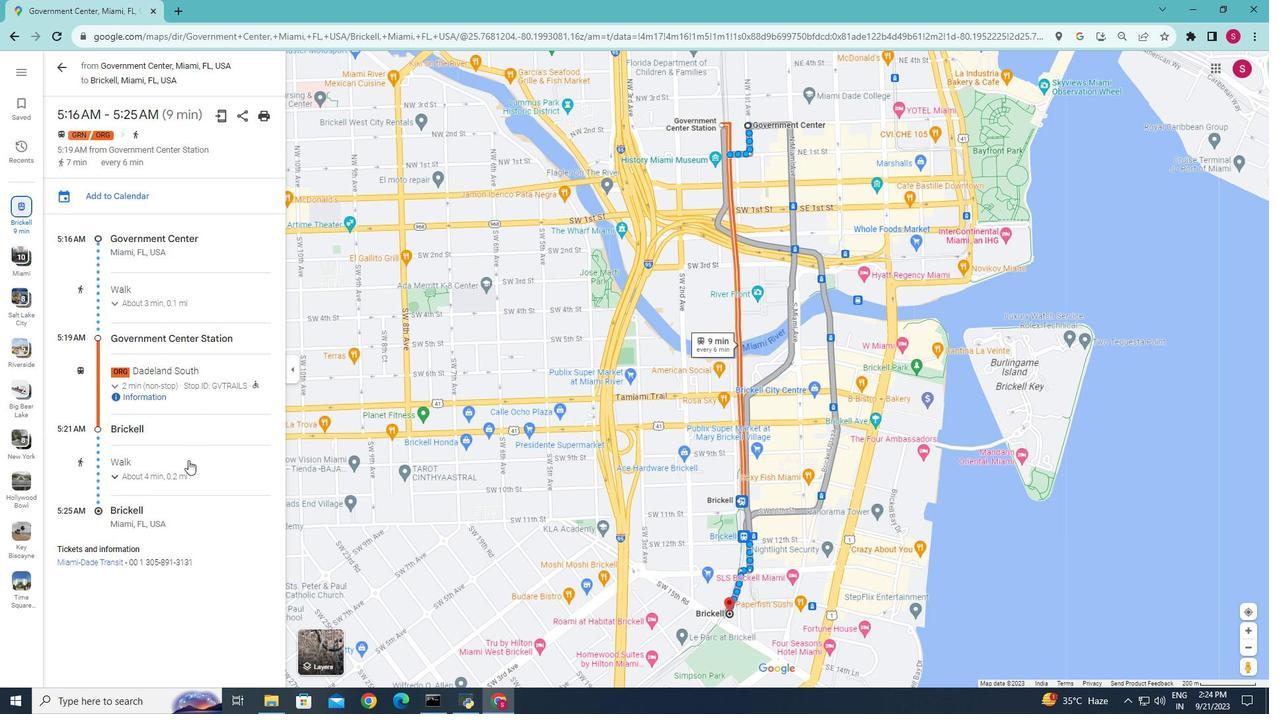 
Action: Mouse scrolled (188, 461) with delta (0, 0)
Screenshot: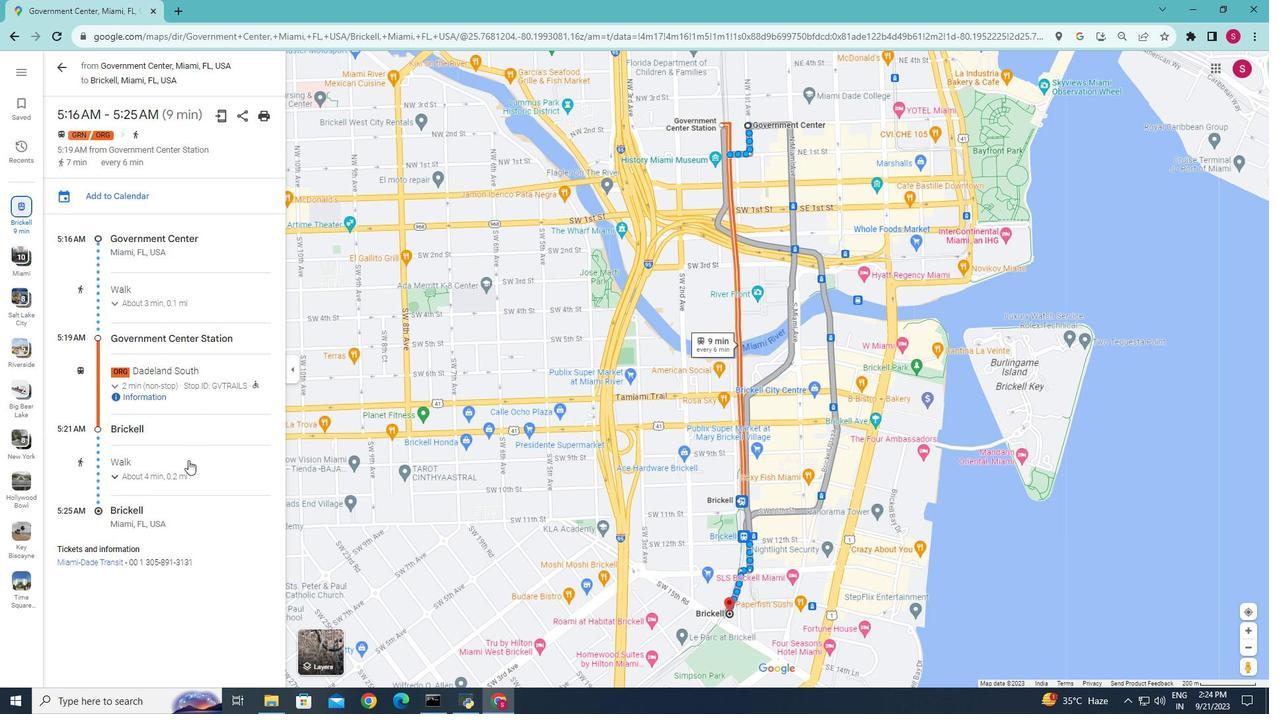 
Action: Mouse scrolled (188, 461) with delta (0, 0)
Screenshot: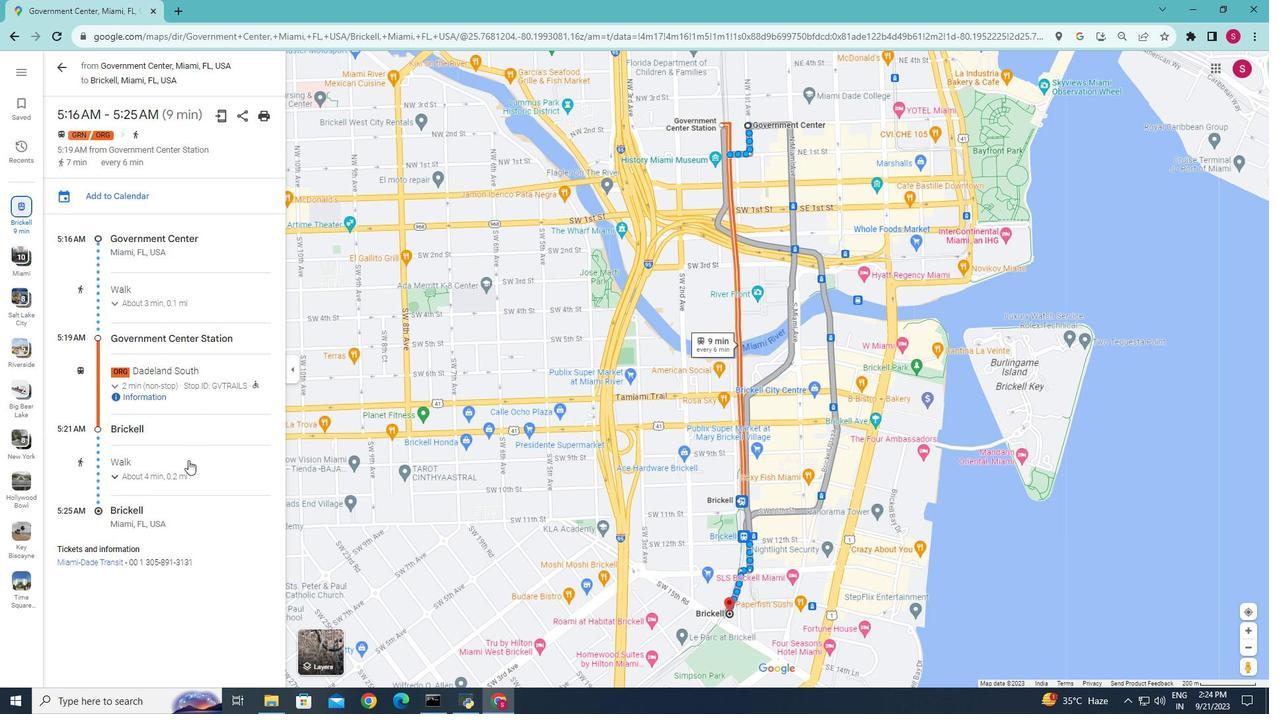 
Action: Mouse scrolled (188, 461) with delta (0, 0)
Screenshot: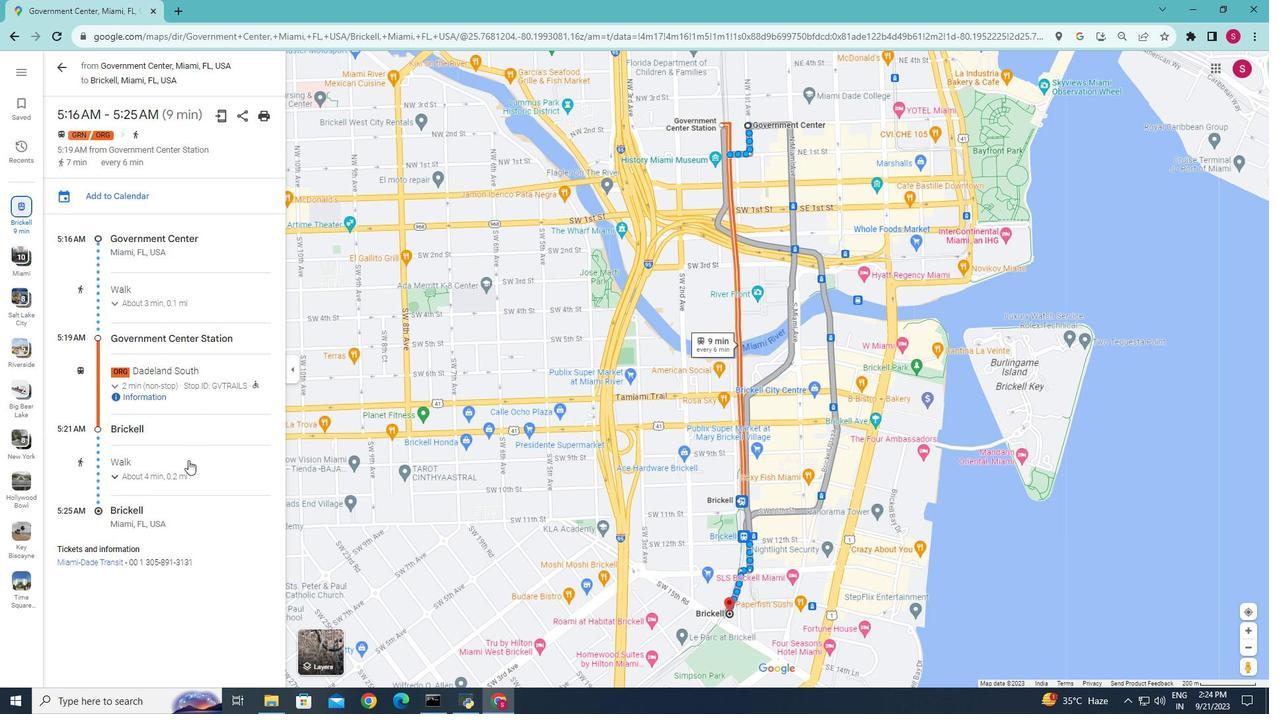 
Action: Mouse moved to (188, 459)
Screenshot: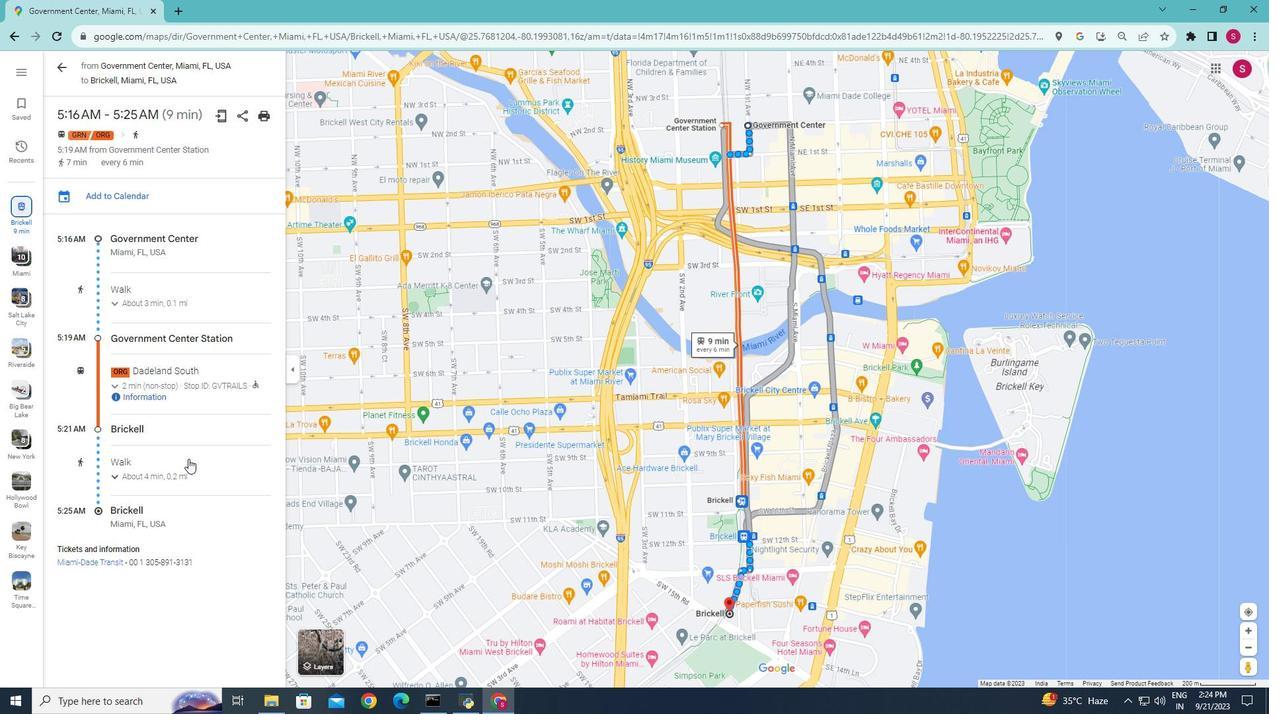 
